 Task: Look for space in Bad Homburg vor der Höhe, Germany from 2nd September, 2023 to 10th September, 2023 for 1 adult in price range Rs.5000 to Rs.16000. Place can be private room with 1  bedroom having 1 bed and 1 bathroom. Property type can be house, flat, guest house, hotel. Booking option can be shelf check-in. Required host language is English.
Action: Mouse moved to (560, 94)
Screenshot: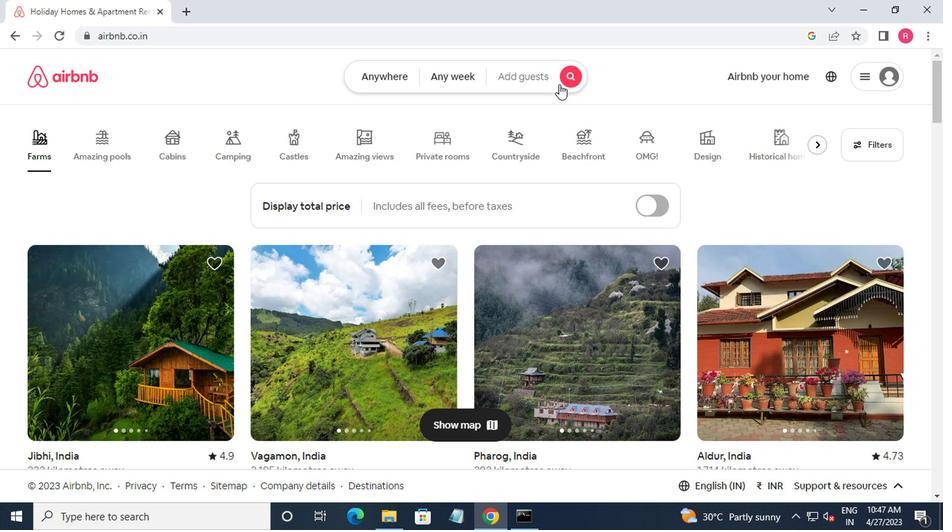 
Action: Mouse pressed left at (560, 94)
Screenshot: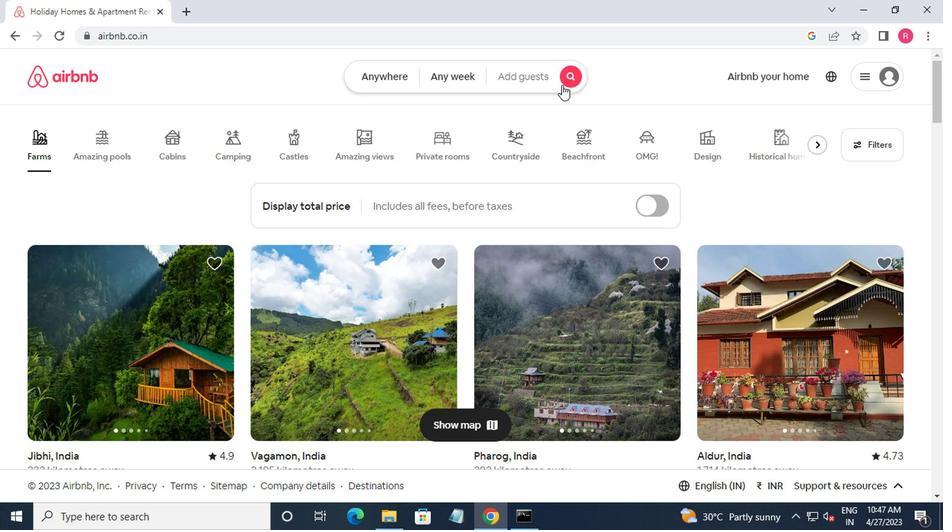 
Action: Mouse moved to (288, 145)
Screenshot: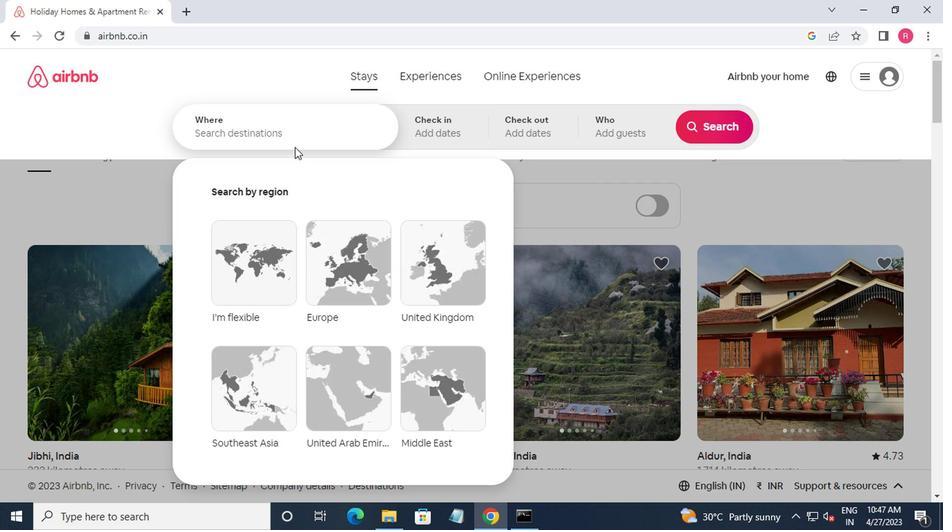 
Action: Mouse pressed left at (288, 145)
Screenshot: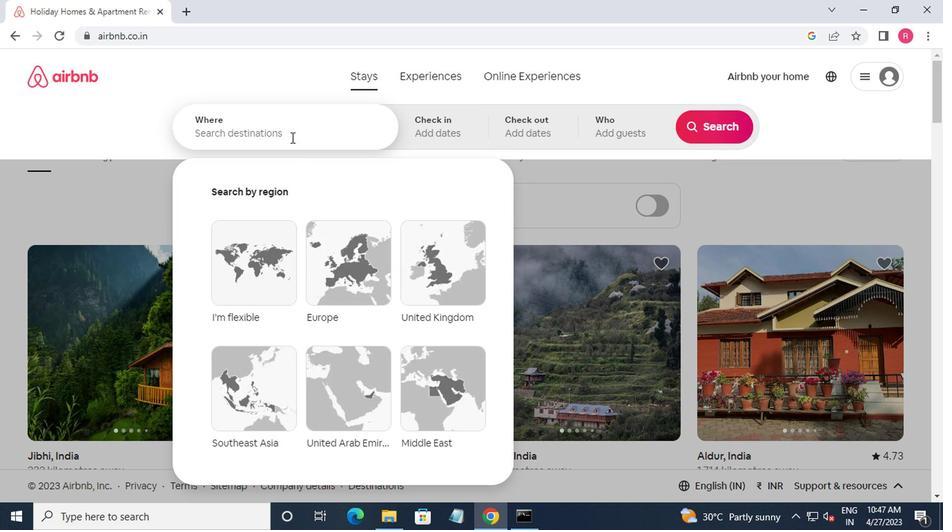 
Action: Mouse moved to (304, 159)
Screenshot: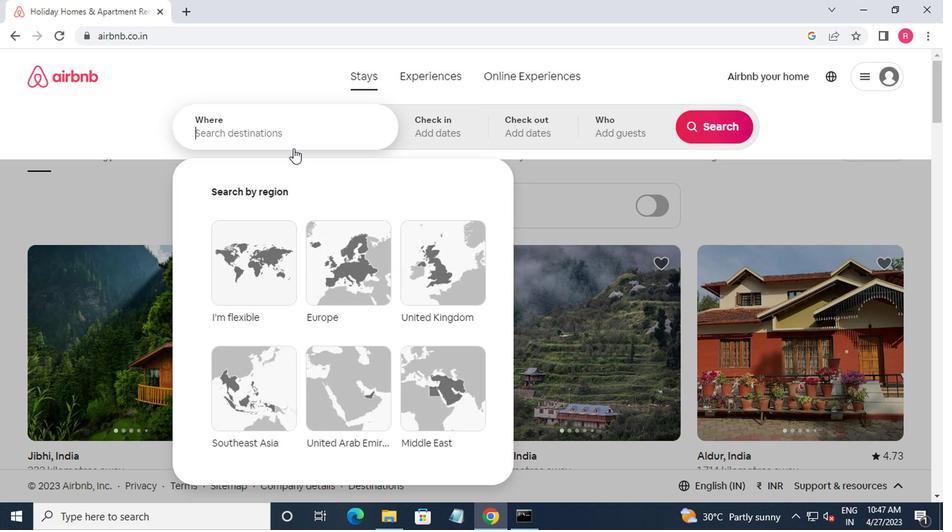 
Action: Key pressed bad<Key.space>humburg,<Key.backspace><Key.space>vo<Key.space>der
Screenshot: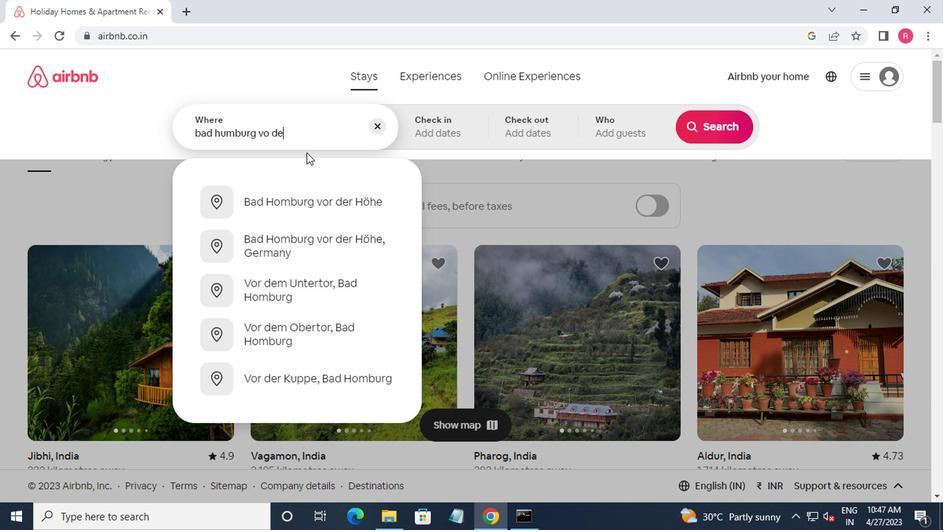 
Action: Mouse moved to (292, 249)
Screenshot: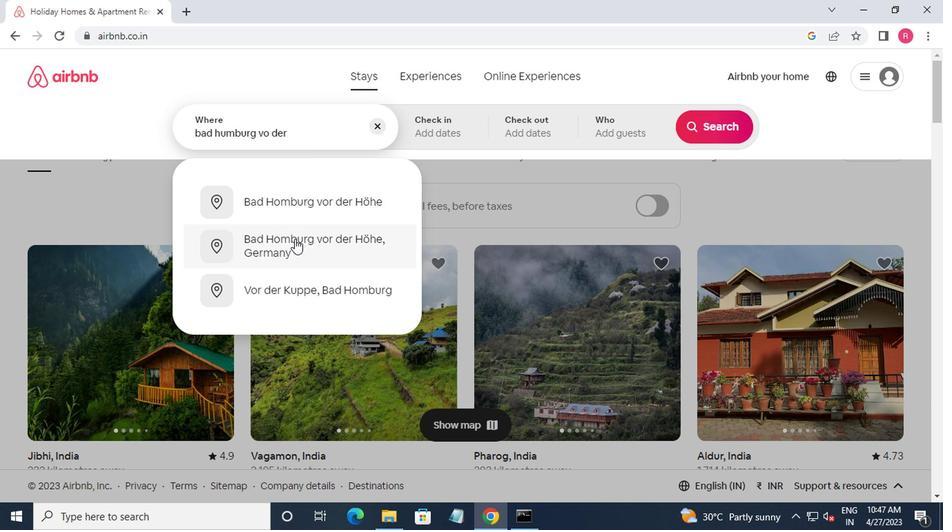 
Action: Mouse pressed left at (292, 249)
Screenshot: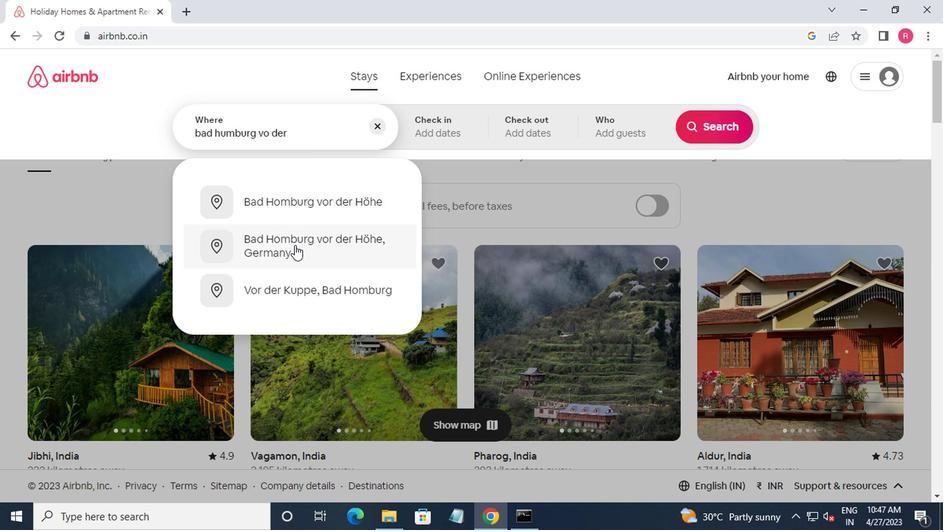
Action: Mouse moved to (708, 240)
Screenshot: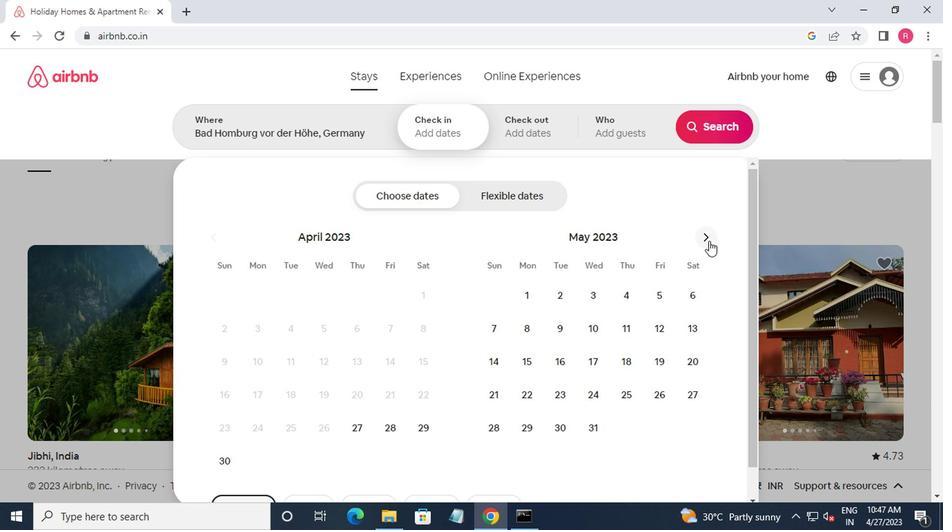
Action: Mouse pressed left at (708, 240)
Screenshot: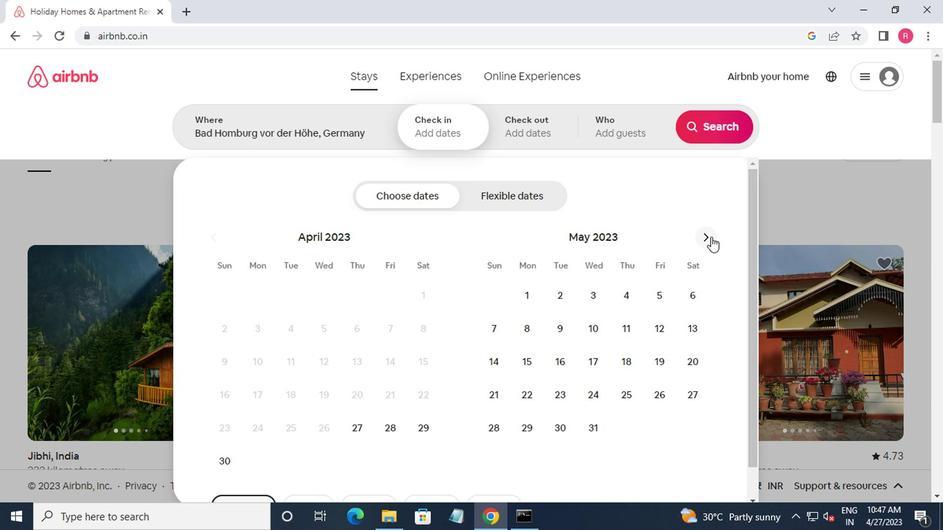 
Action: Mouse pressed left at (708, 240)
Screenshot: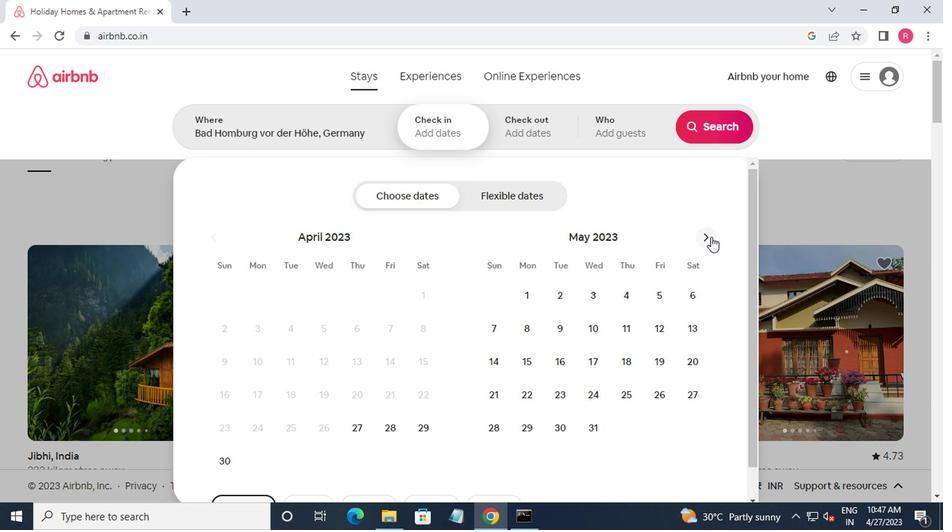 
Action: Mouse moved to (707, 240)
Screenshot: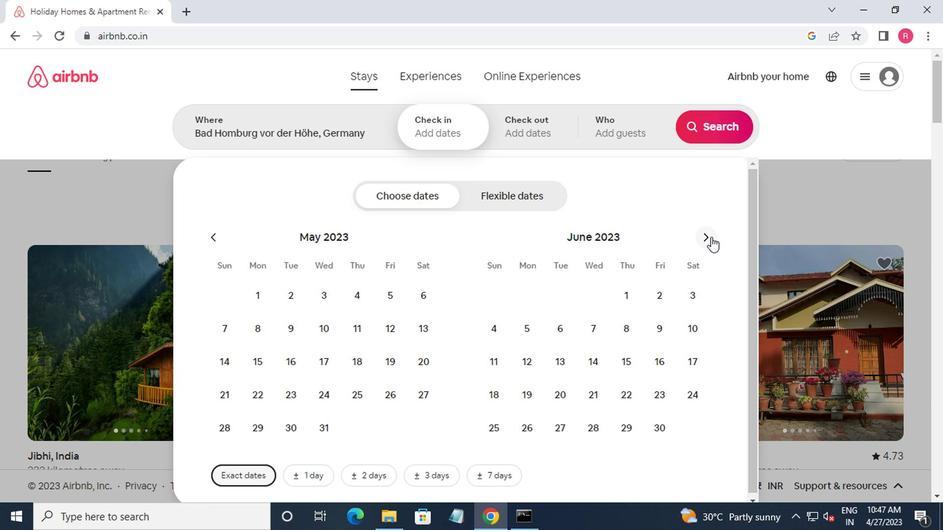 
Action: Mouse pressed left at (707, 240)
Screenshot: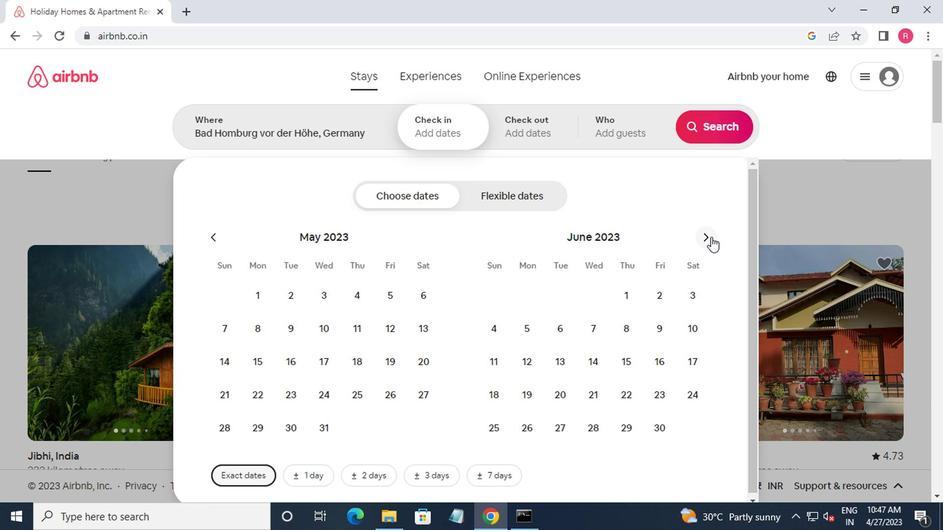 
Action: Mouse moved to (706, 241)
Screenshot: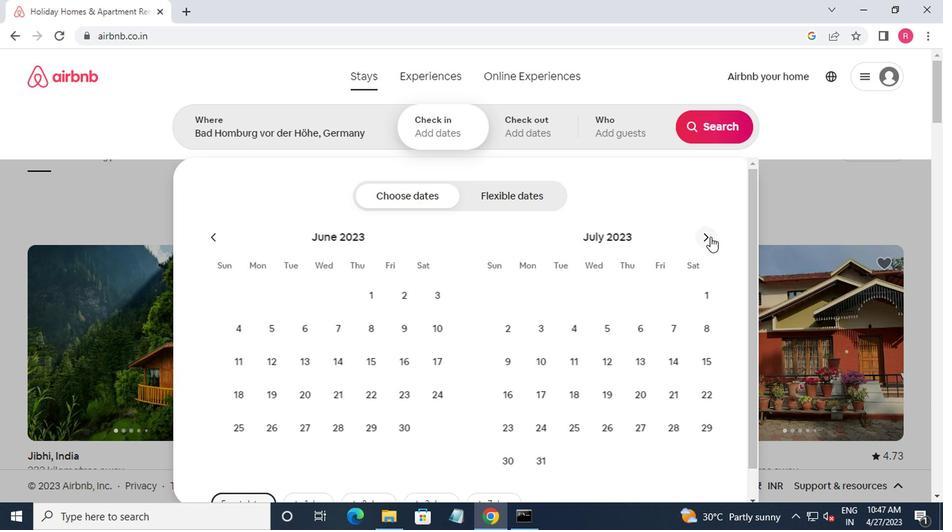 
Action: Mouse pressed left at (706, 241)
Screenshot: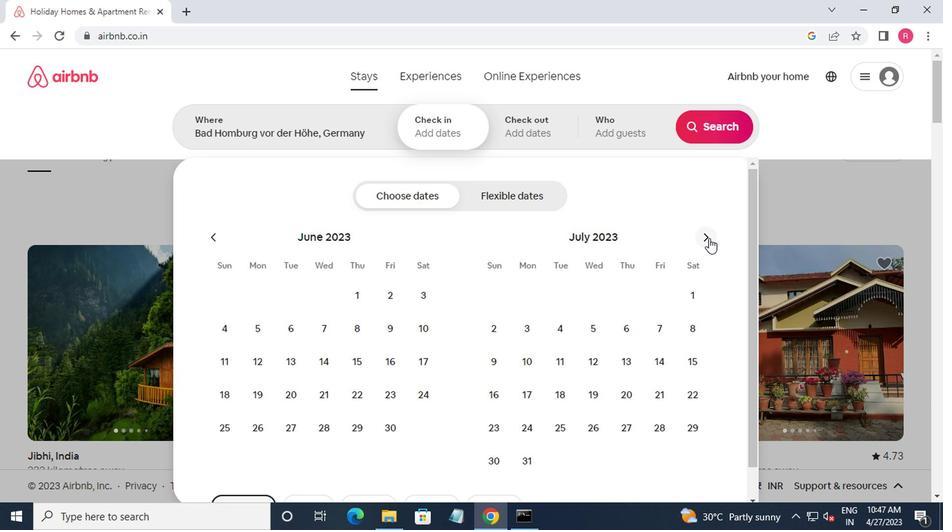 
Action: Mouse pressed left at (706, 241)
Screenshot: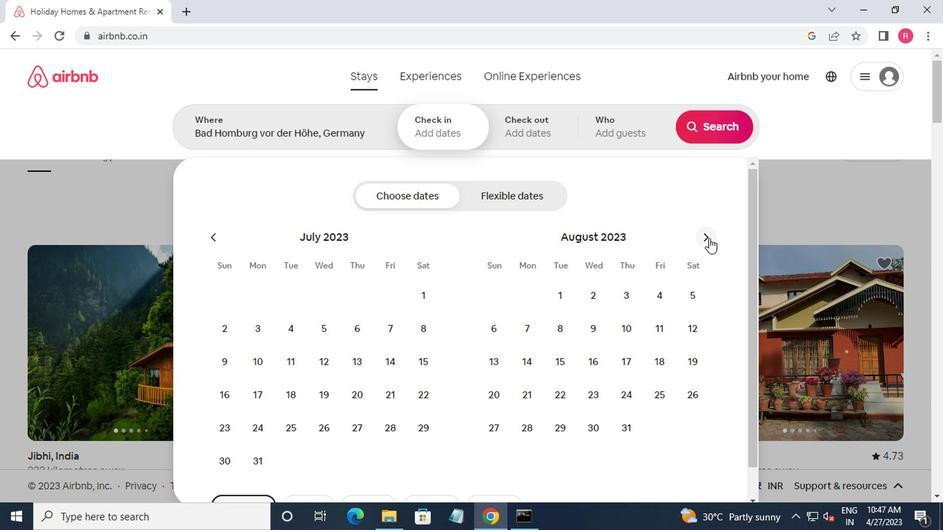 
Action: Mouse moved to (686, 297)
Screenshot: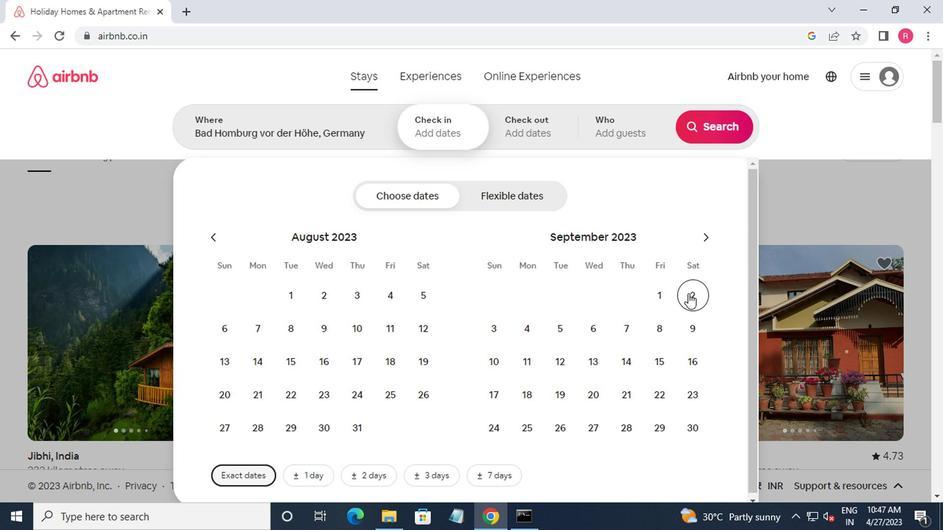 
Action: Mouse pressed left at (686, 297)
Screenshot: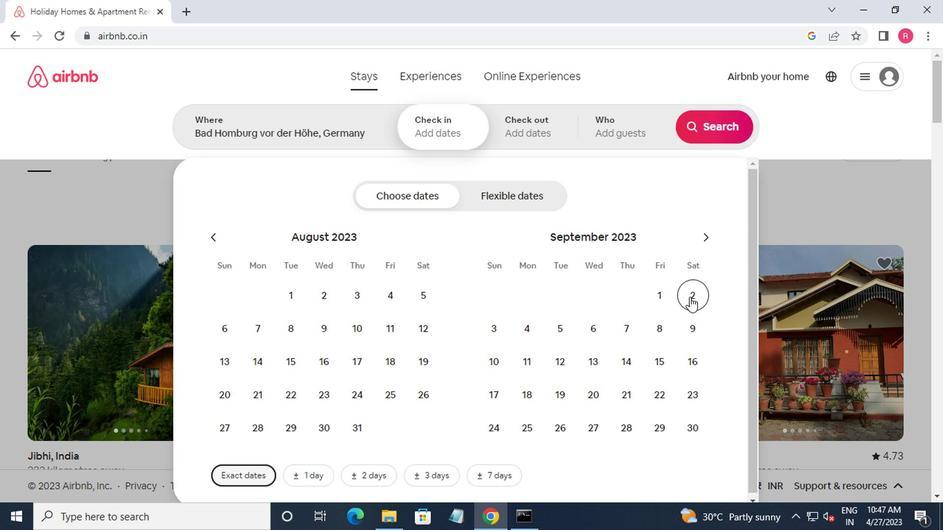 
Action: Mouse moved to (493, 371)
Screenshot: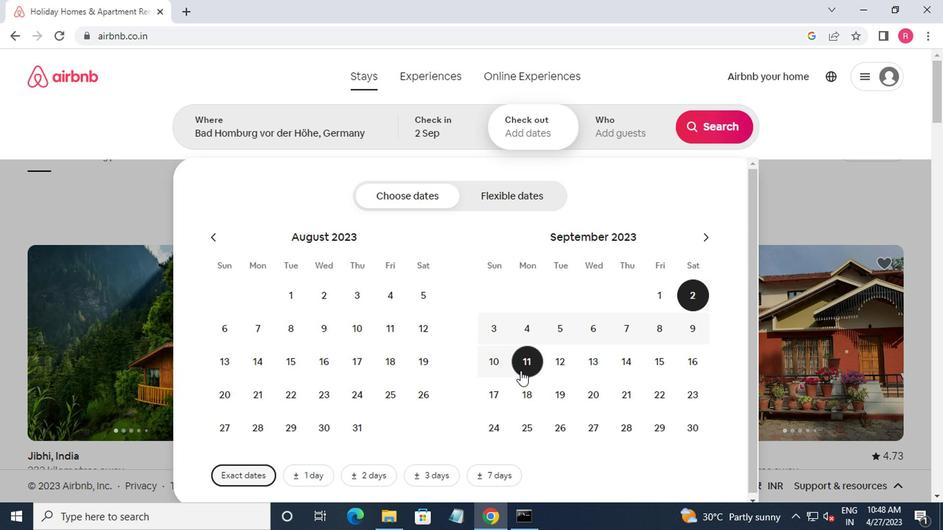 
Action: Mouse pressed left at (493, 371)
Screenshot: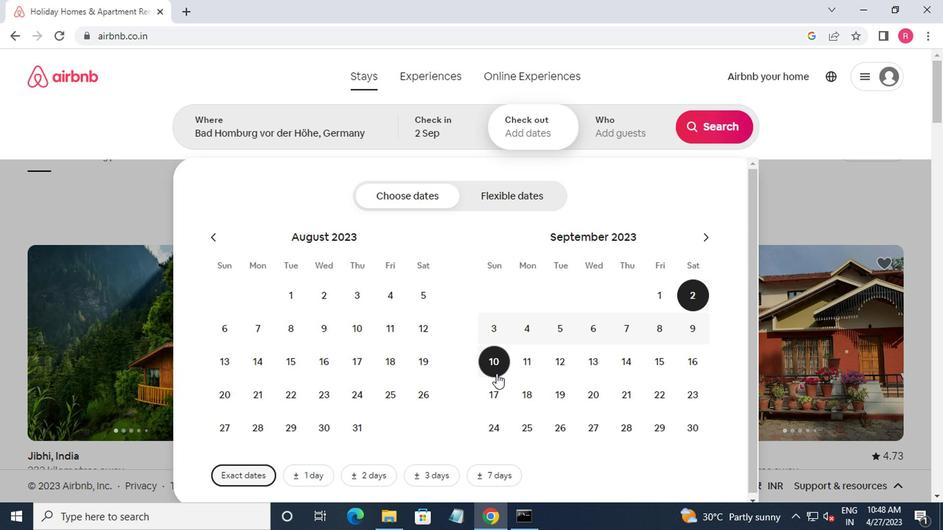 
Action: Mouse moved to (602, 147)
Screenshot: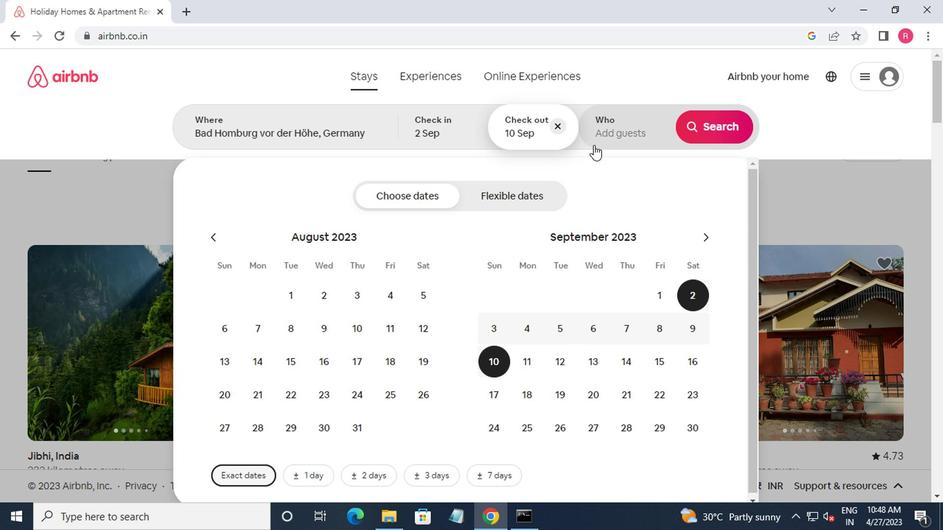 
Action: Mouse pressed left at (602, 147)
Screenshot: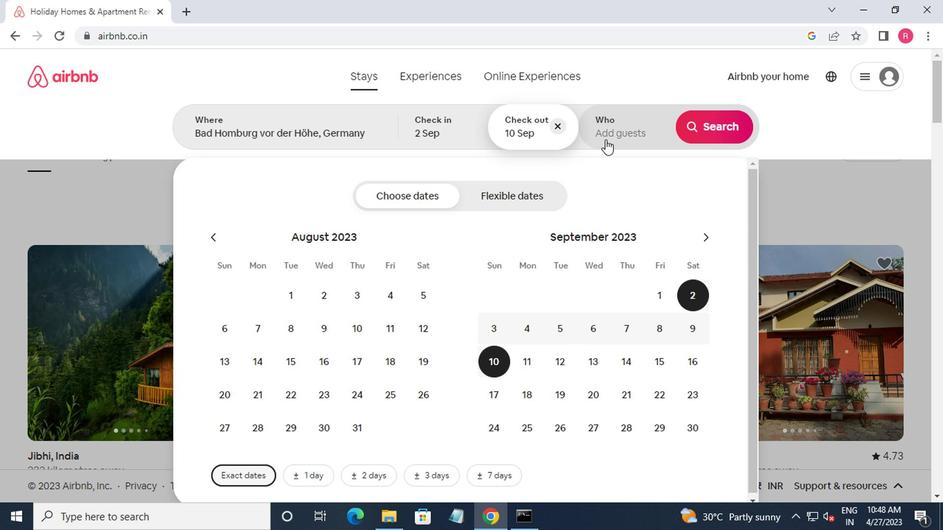 
Action: Mouse moved to (719, 209)
Screenshot: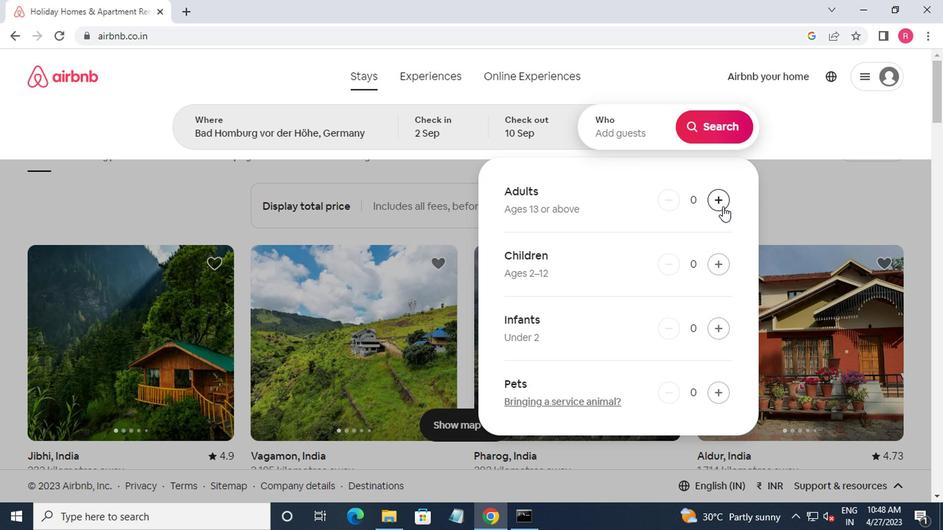 
Action: Mouse pressed left at (719, 209)
Screenshot: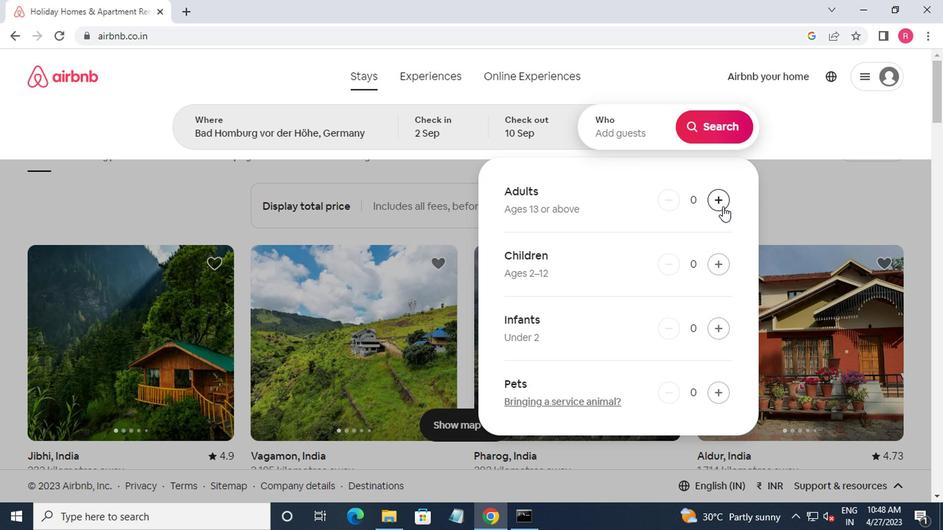
Action: Mouse moved to (709, 136)
Screenshot: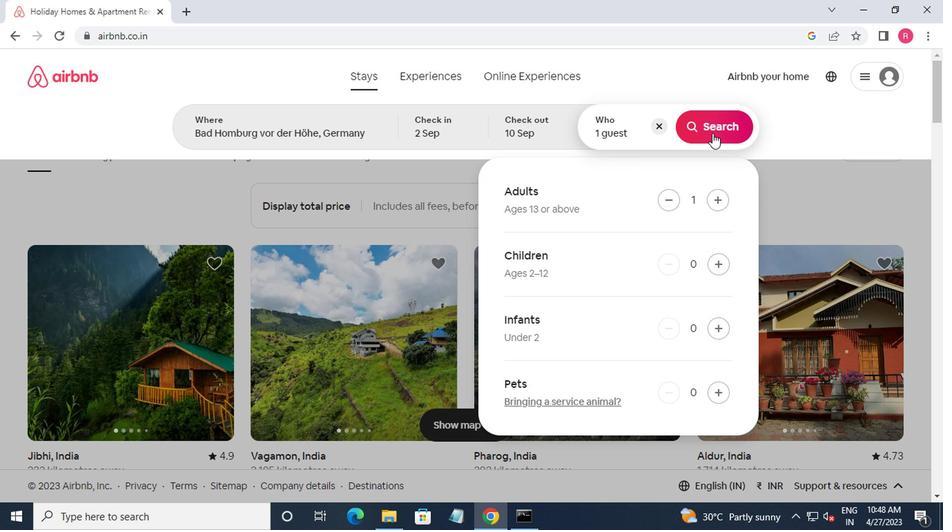 
Action: Mouse pressed left at (709, 136)
Screenshot: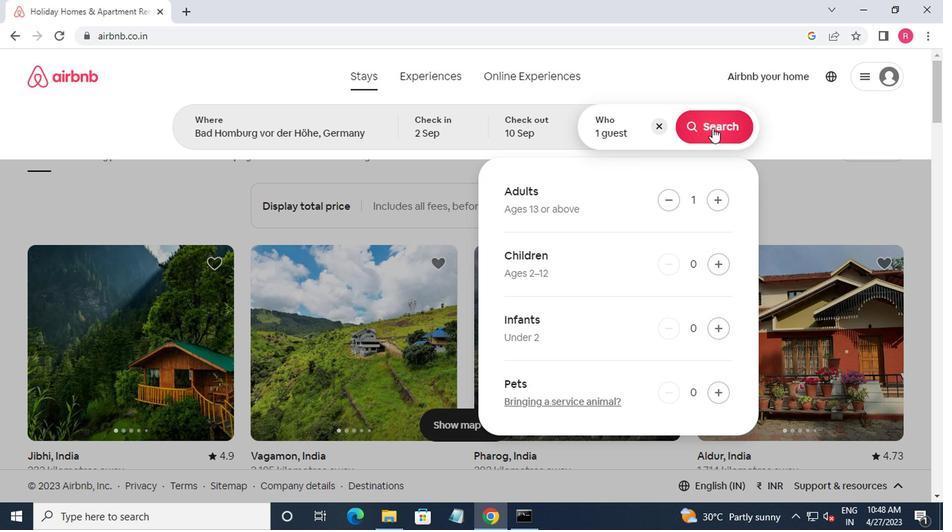 
Action: Mouse moved to (884, 139)
Screenshot: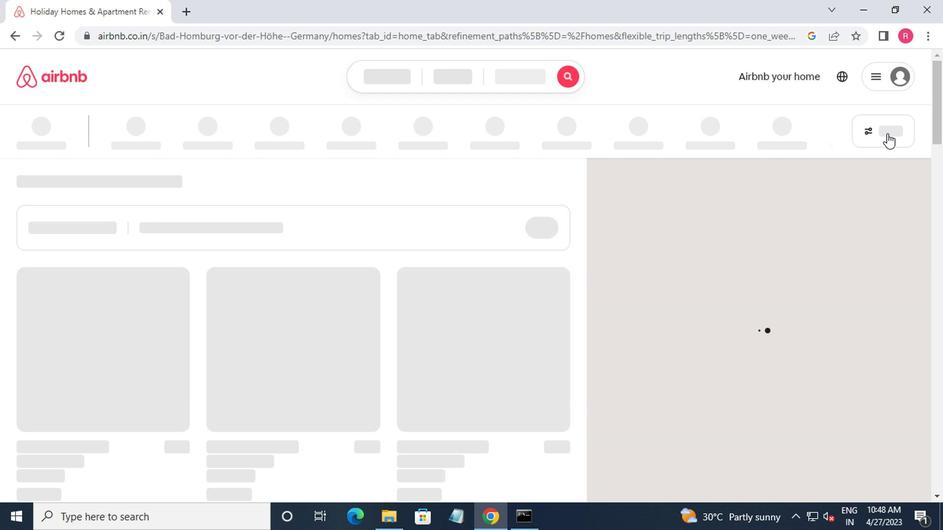
Action: Mouse pressed left at (884, 139)
Screenshot: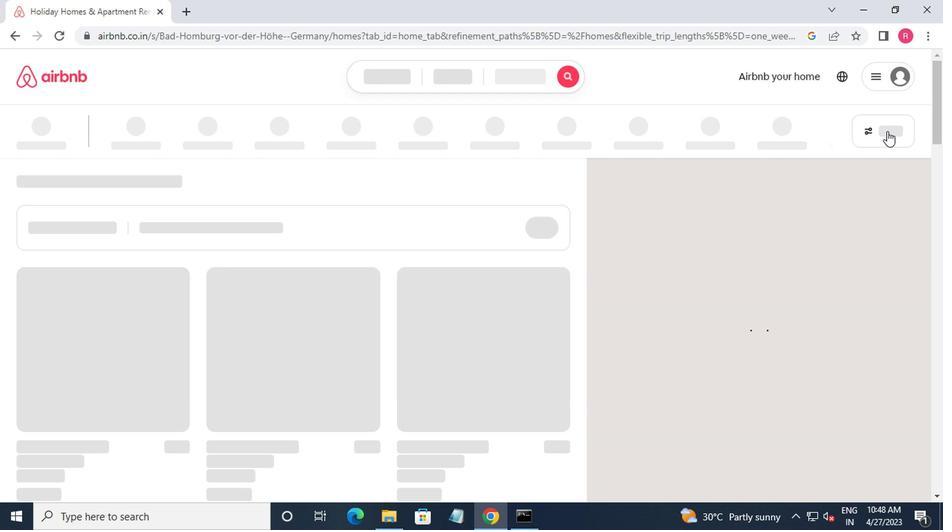 
Action: Mouse moved to (864, 147)
Screenshot: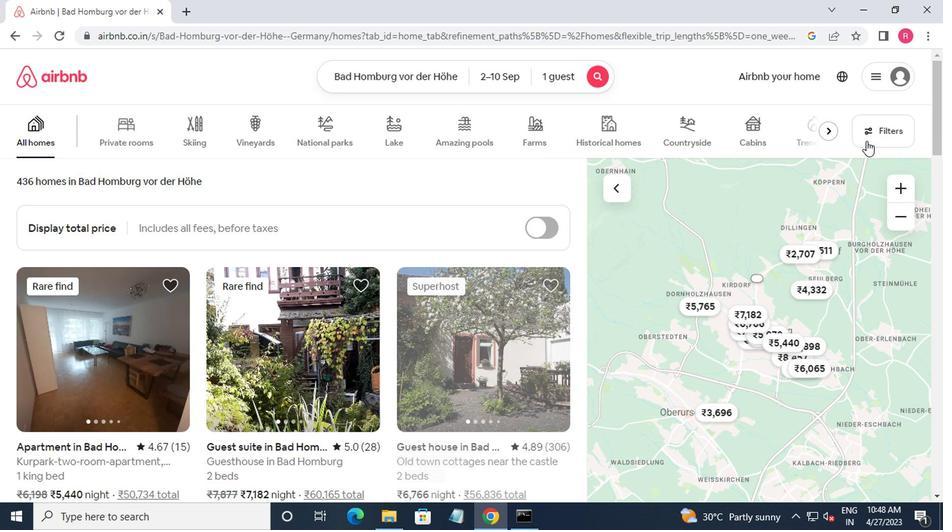 
Action: Mouse pressed left at (864, 147)
Screenshot: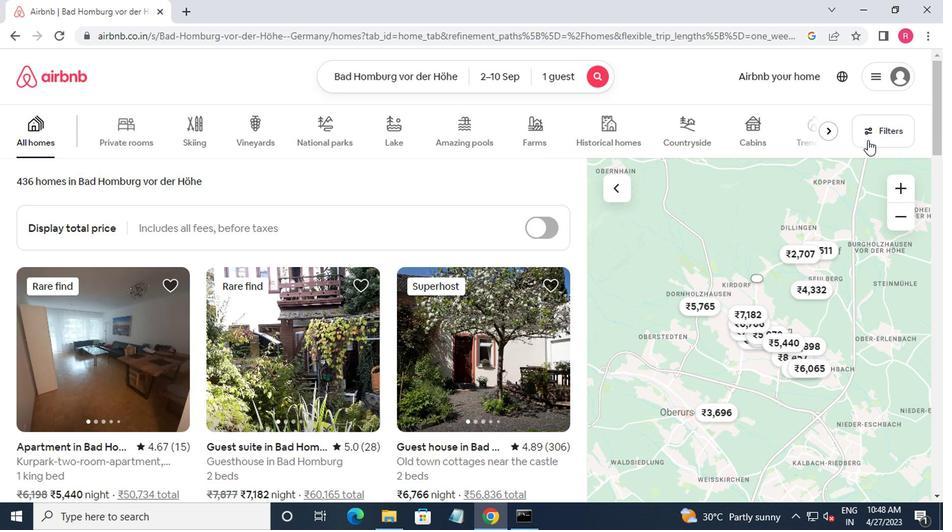 
Action: Mouse moved to (301, 312)
Screenshot: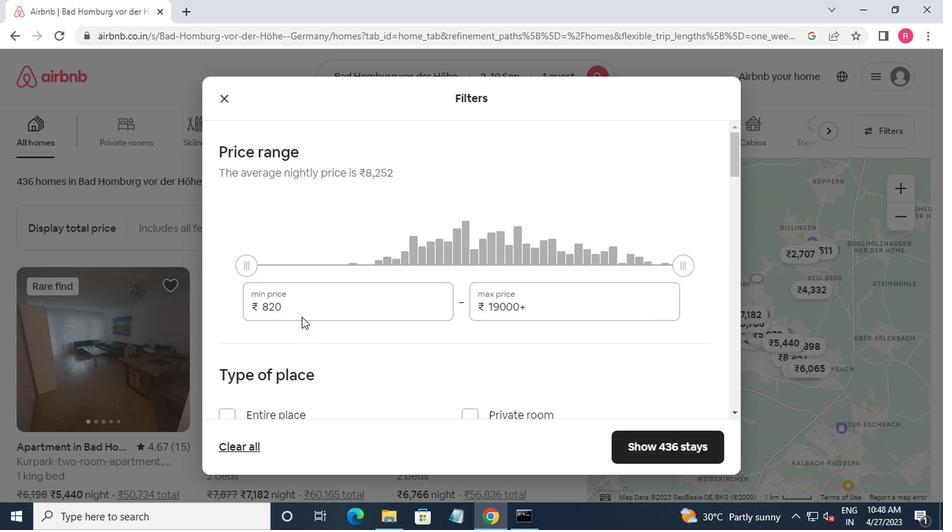 
Action: Mouse pressed left at (301, 312)
Screenshot: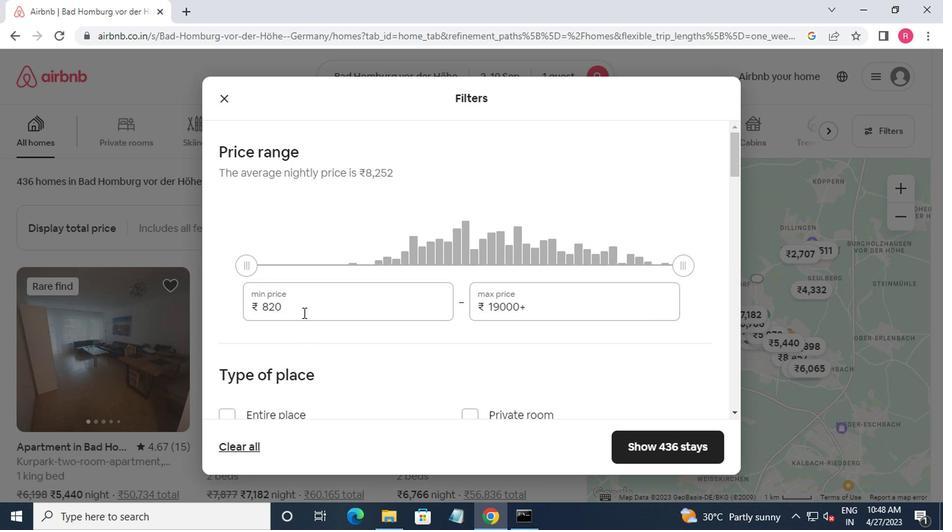 
Action: Mouse moved to (316, 315)
Screenshot: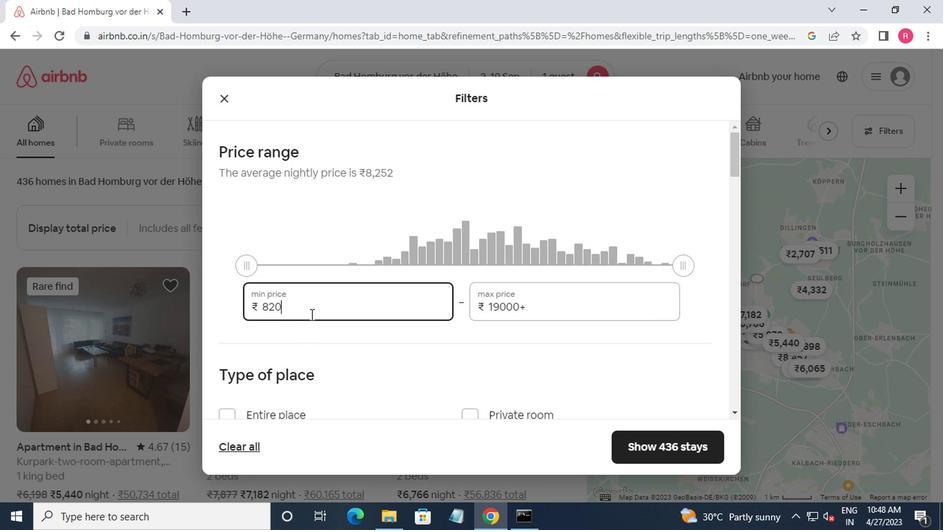 
Action: Key pressed <Key.backspace><Key.backspace><Key.backspace><Key.backspace>5000<Key.tab>1<Key.backspace><Key.backspace><Key.backspace><Key.backspace><Key.backspace>6000
Screenshot: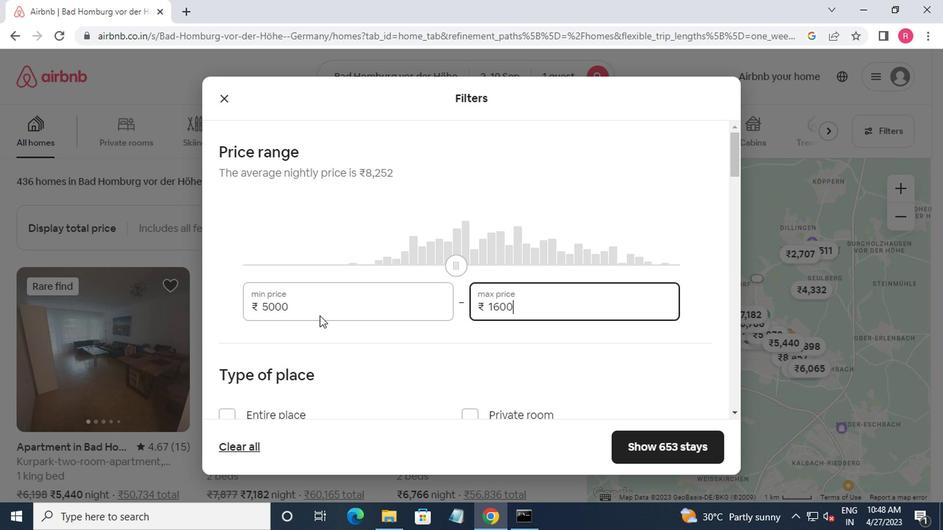
Action: Mouse moved to (306, 347)
Screenshot: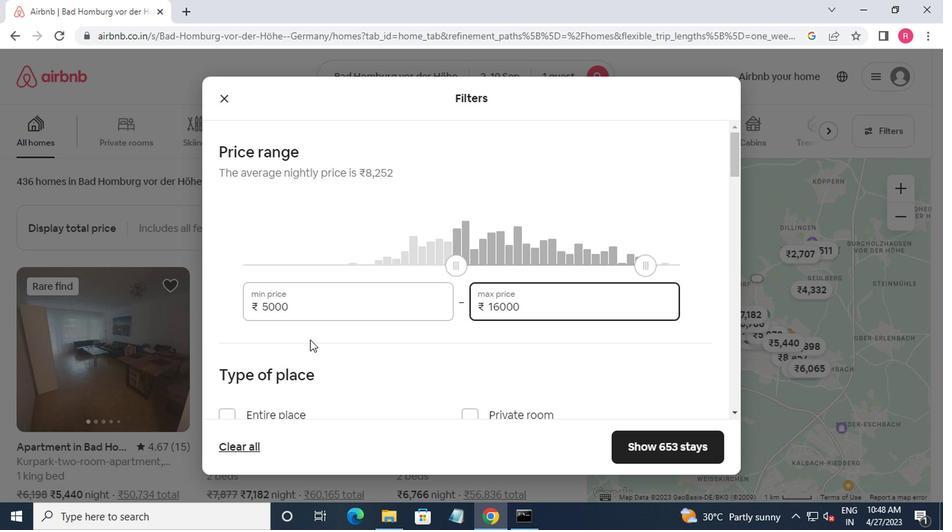 
Action: Mouse scrolled (306, 346) with delta (0, 0)
Screenshot: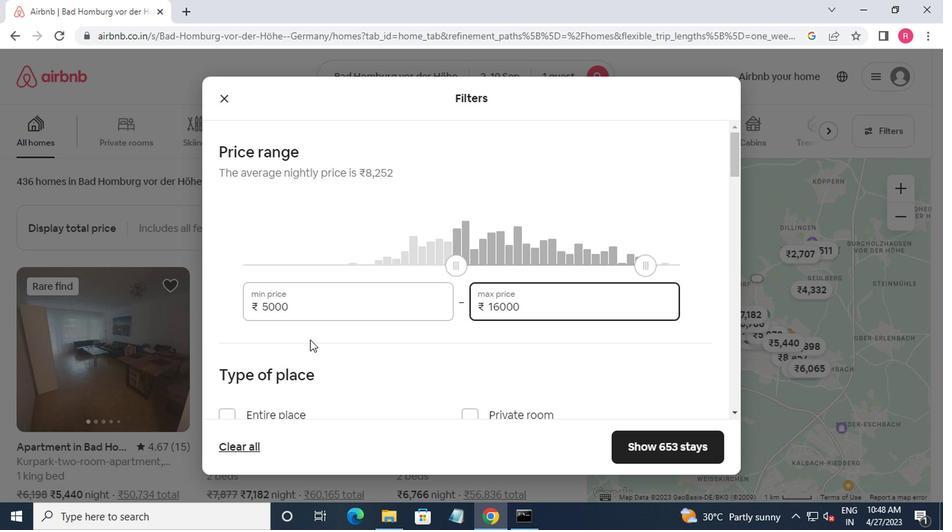 
Action: Mouse moved to (304, 351)
Screenshot: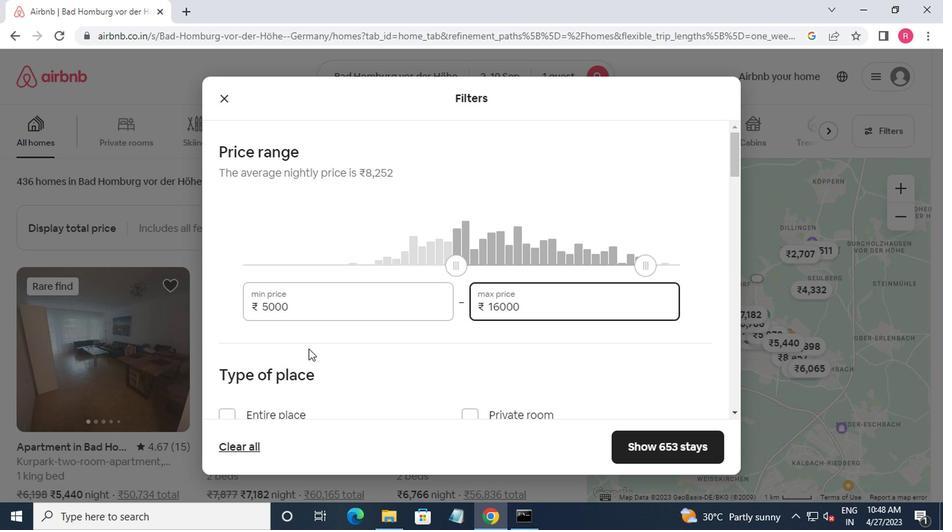 
Action: Mouse scrolled (304, 350) with delta (0, 0)
Screenshot: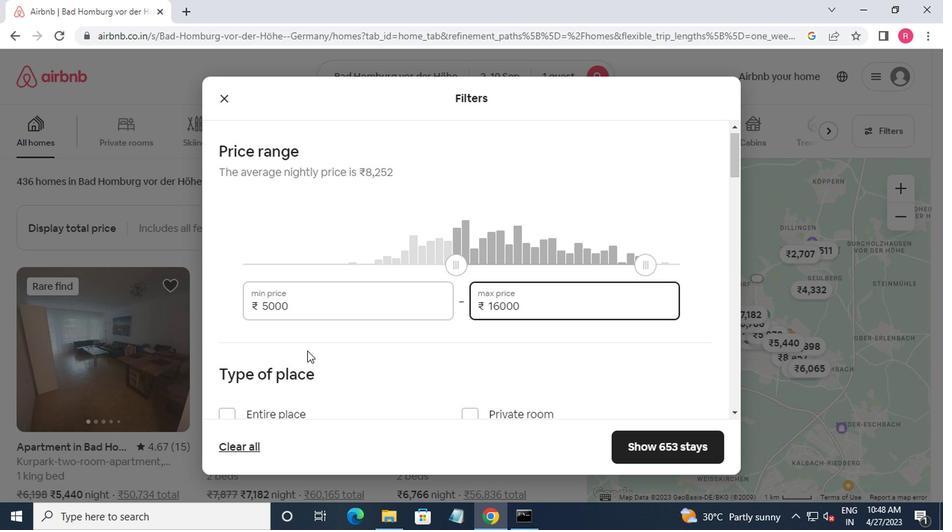 
Action: Mouse moved to (303, 355)
Screenshot: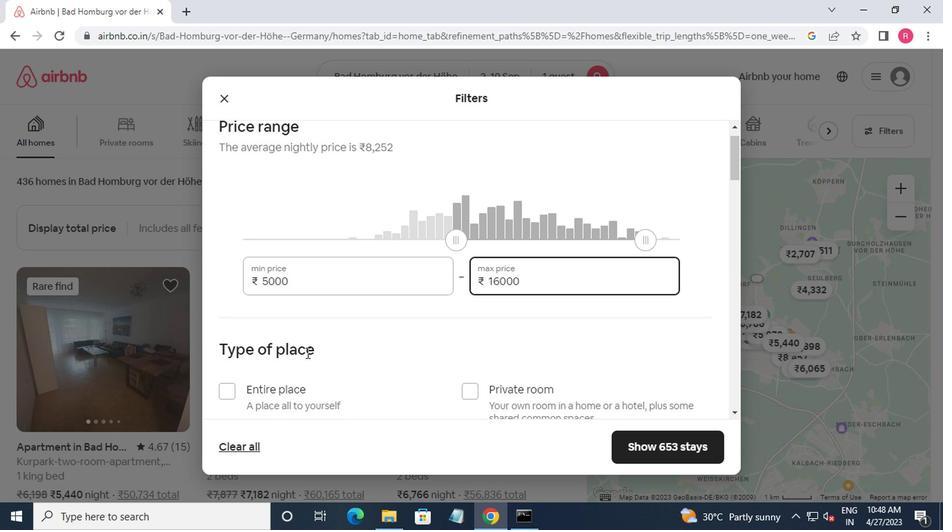 
Action: Mouse scrolled (303, 354) with delta (0, 0)
Screenshot: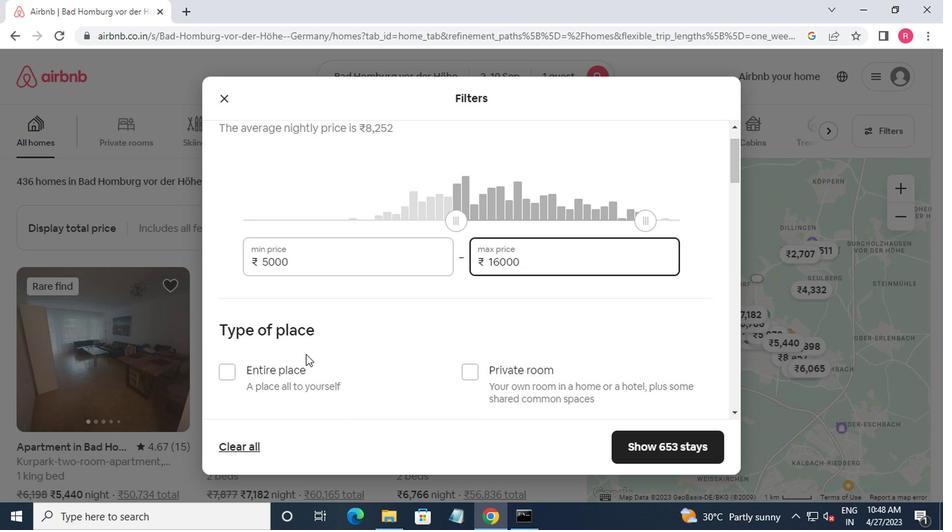 
Action: Mouse moved to (468, 220)
Screenshot: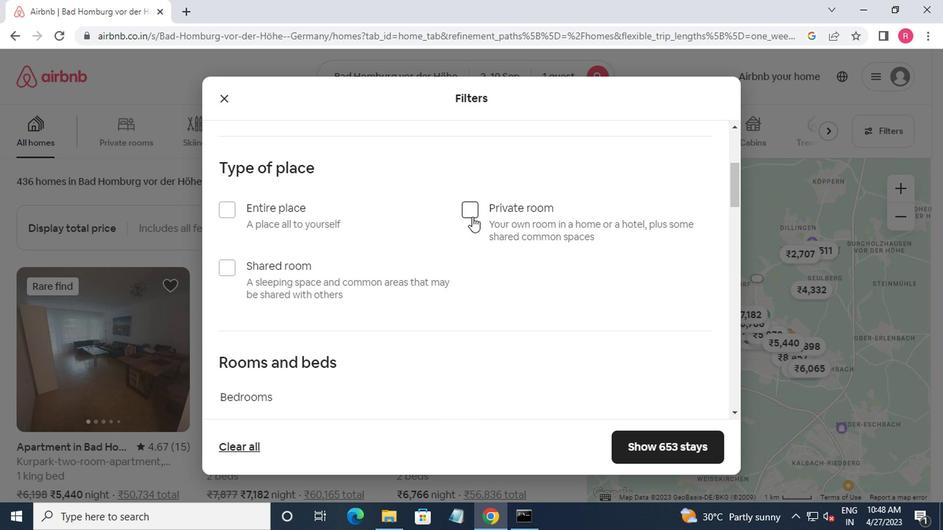 
Action: Mouse pressed left at (468, 220)
Screenshot: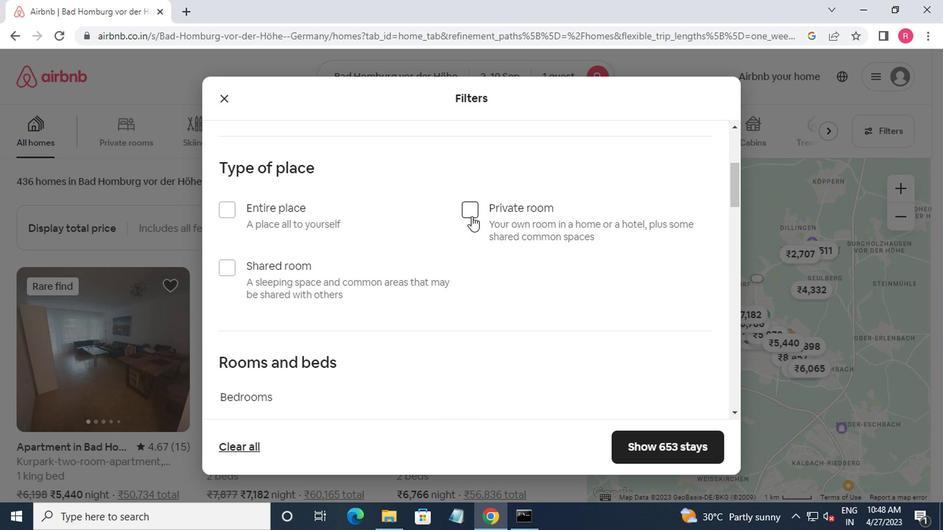 
Action: Mouse moved to (464, 221)
Screenshot: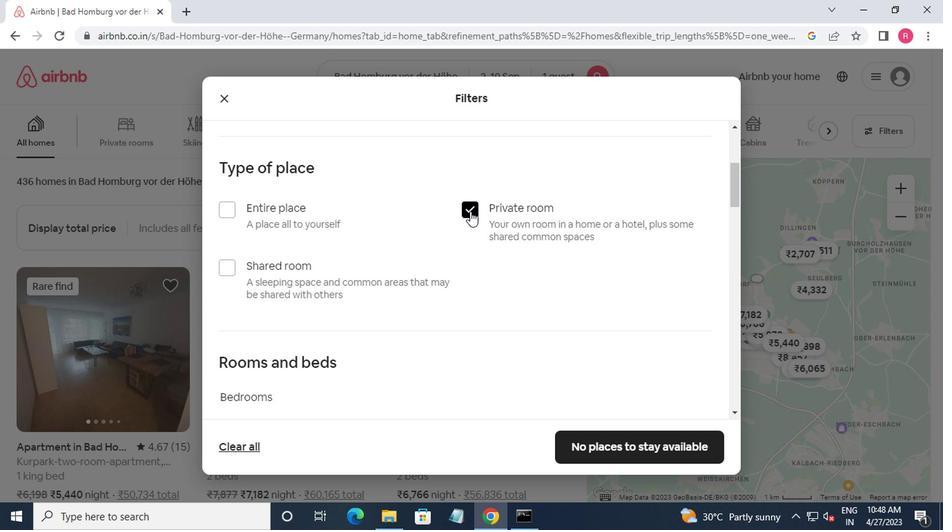
Action: Mouse scrolled (464, 220) with delta (0, 0)
Screenshot: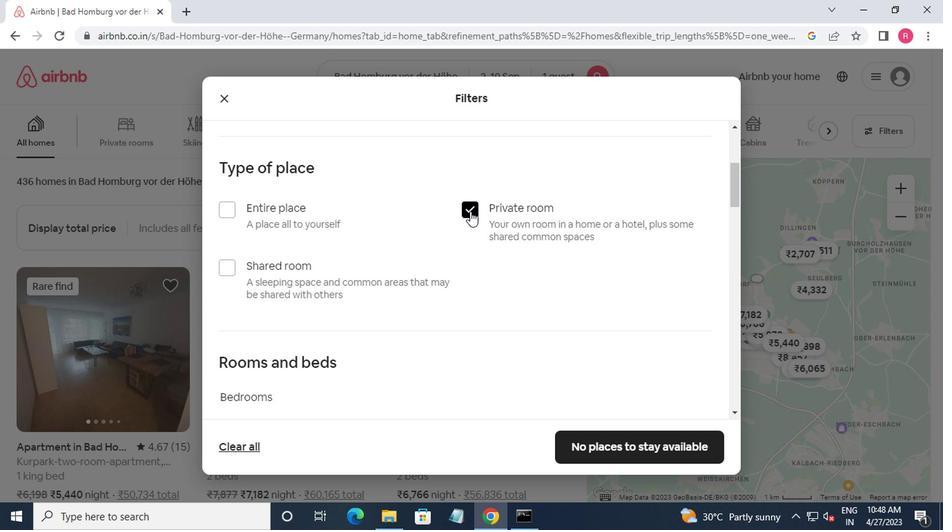 
Action: Mouse moved to (300, 364)
Screenshot: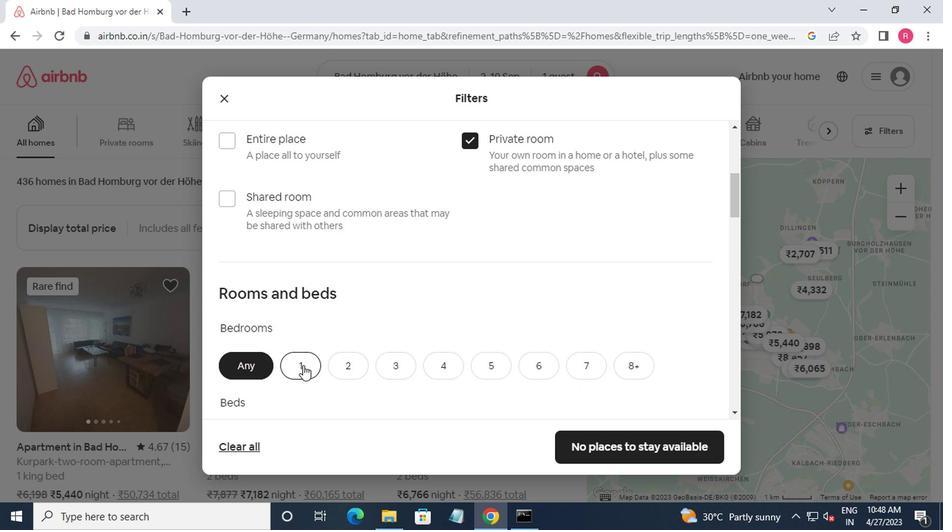 
Action: Mouse pressed left at (300, 364)
Screenshot: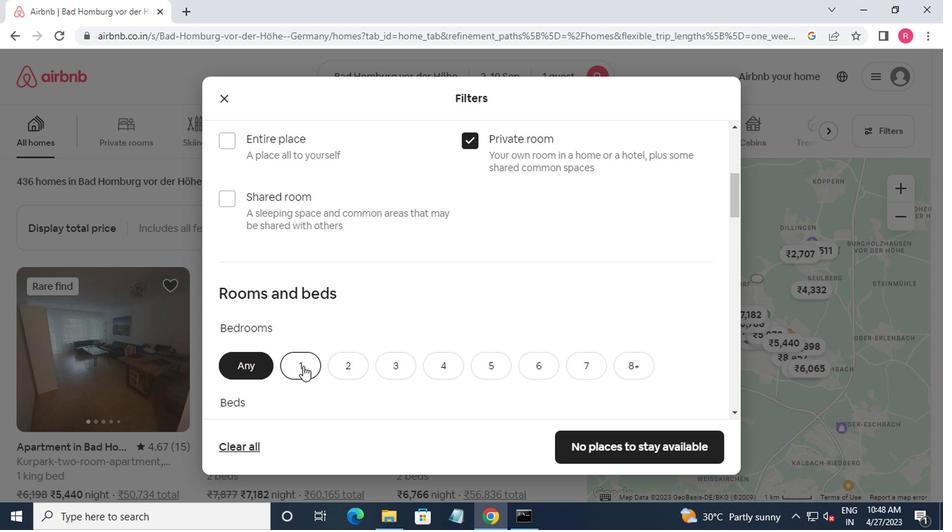 
Action: Mouse moved to (312, 361)
Screenshot: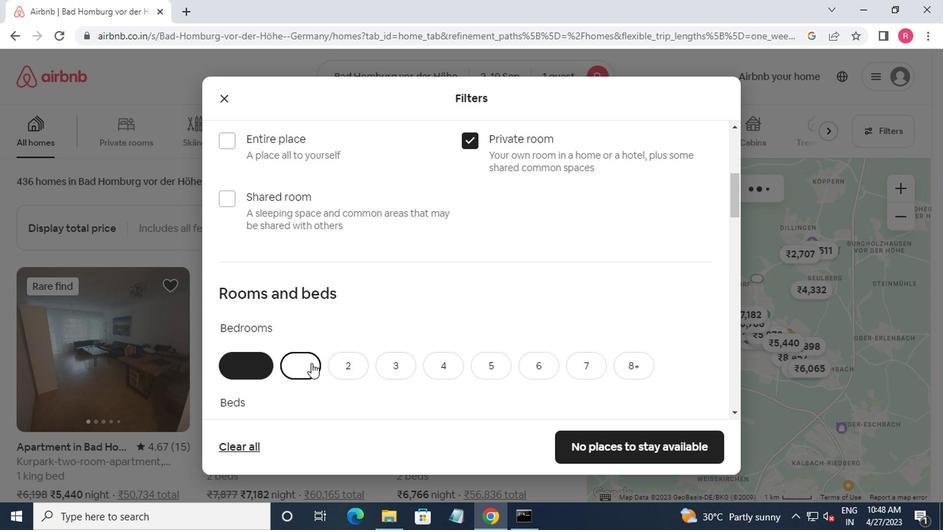 
Action: Mouse scrolled (312, 360) with delta (0, 0)
Screenshot: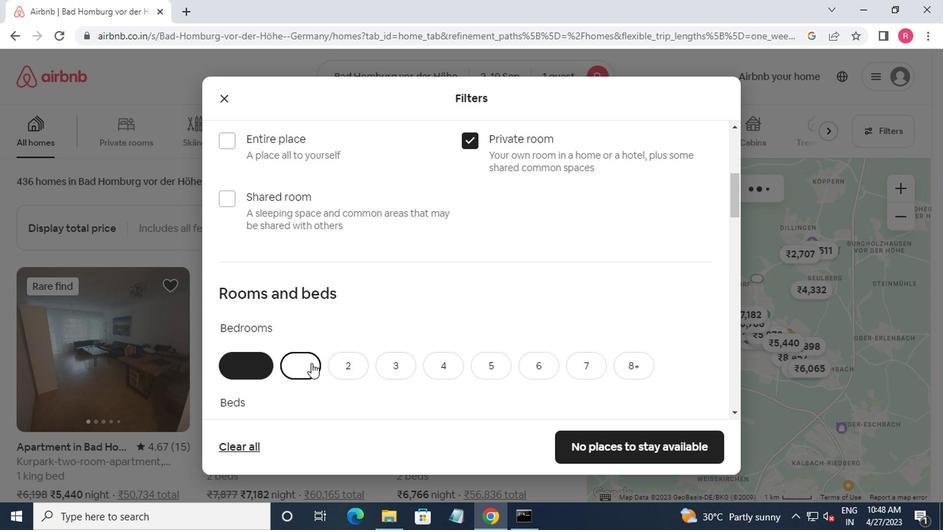 
Action: Mouse moved to (313, 361)
Screenshot: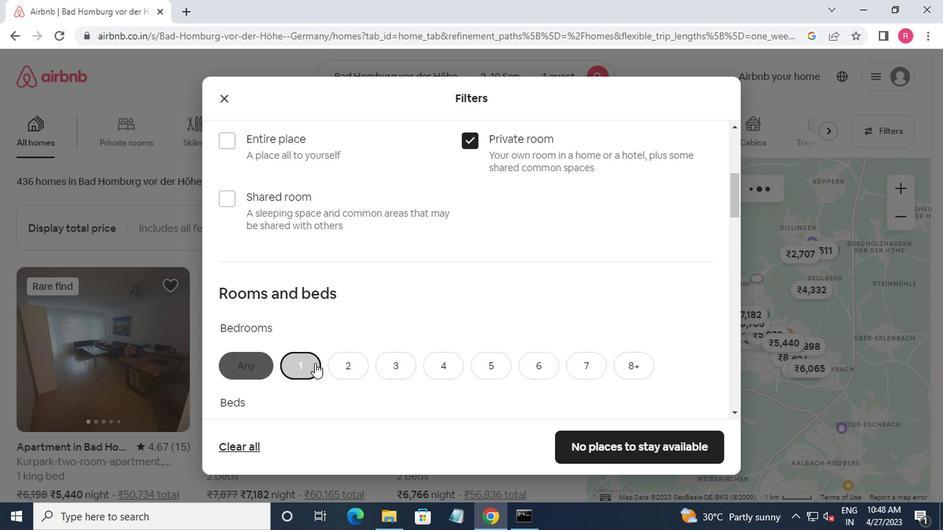 
Action: Mouse scrolled (313, 360) with delta (0, 0)
Screenshot: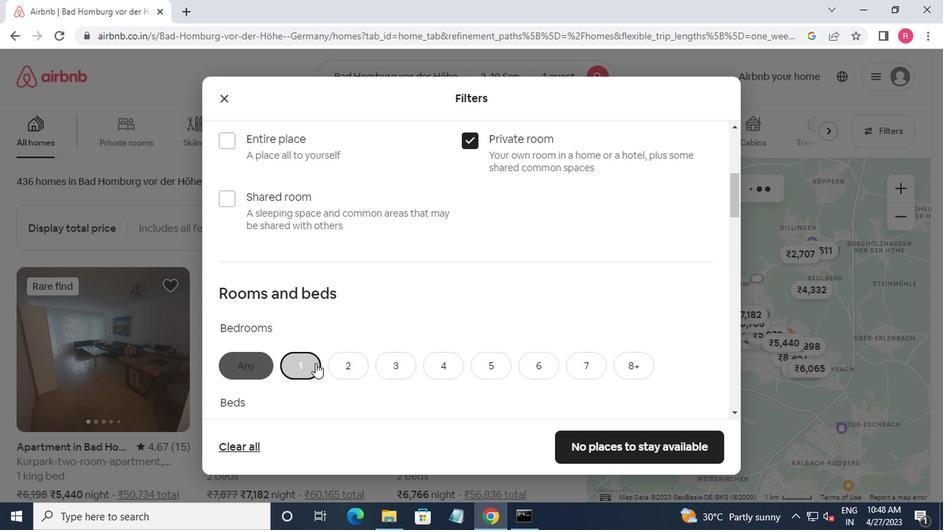 
Action: Mouse moved to (297, 312)
Screenshot: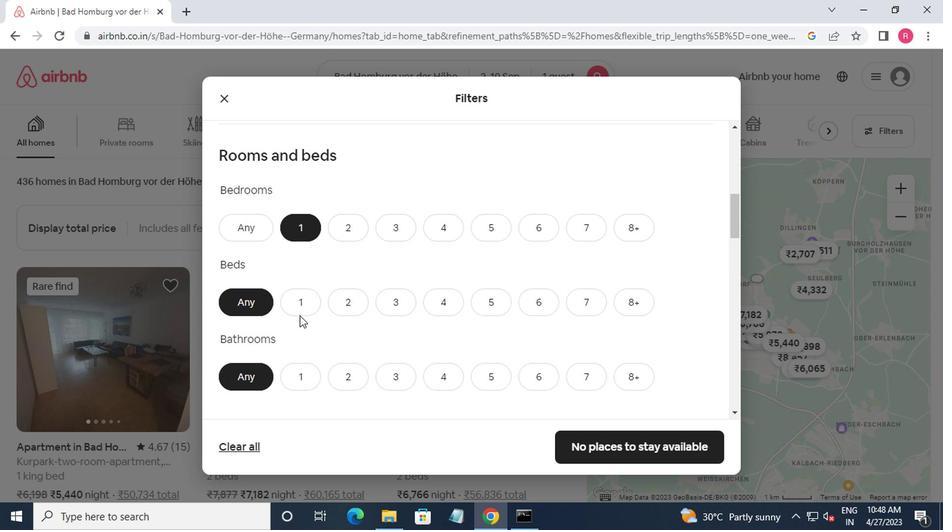 
Action: Mouse pressed left at (297, 312)
Screenshot: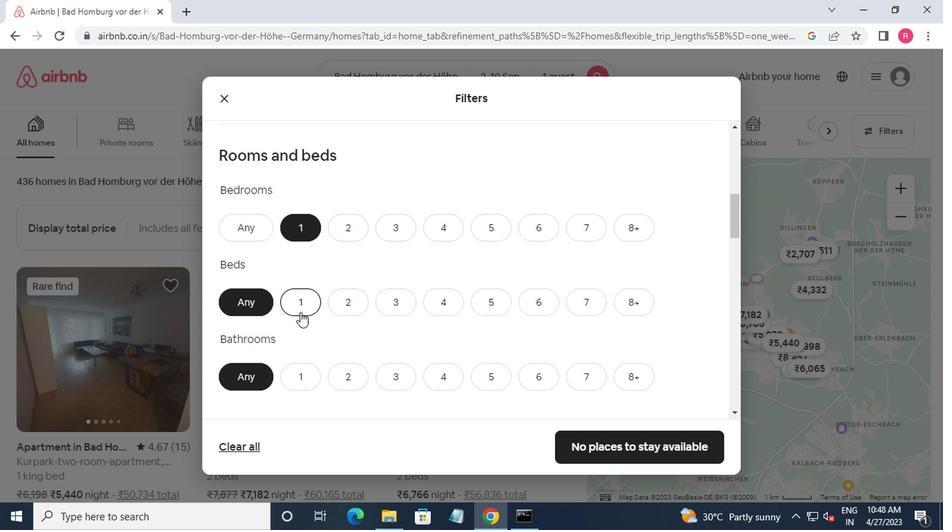
Action: Mouse moved to (298, 369)
Screenshot: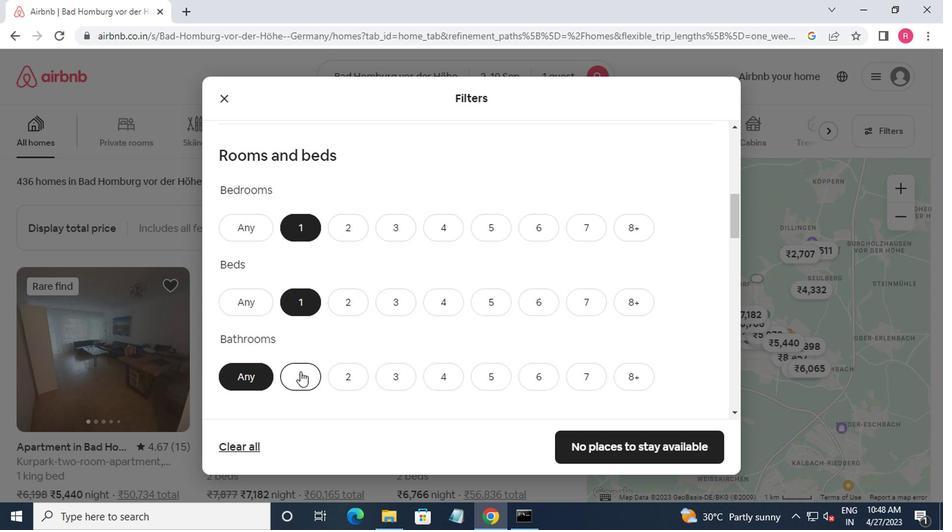 
Action: Mouse pressed left at (298, 369)
Screenshot: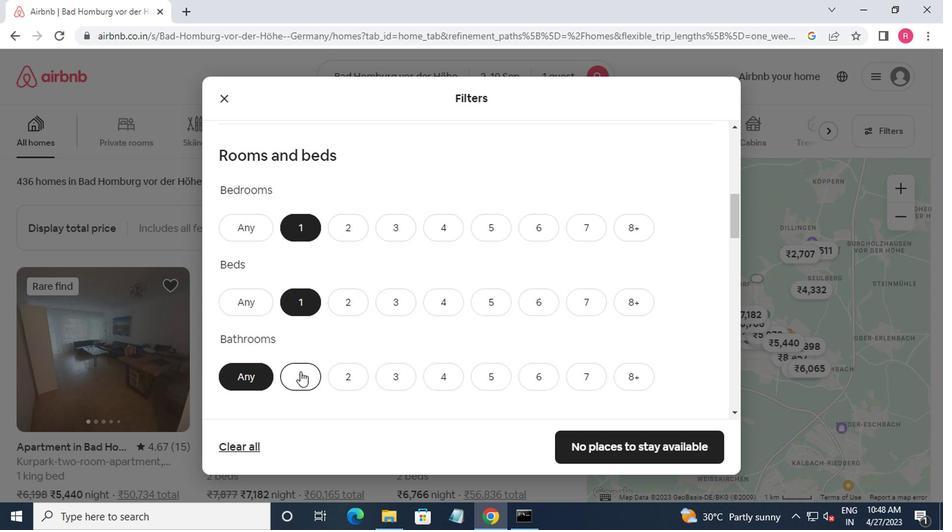 
Action: Mouse moved to (365, 341)
Screenshot: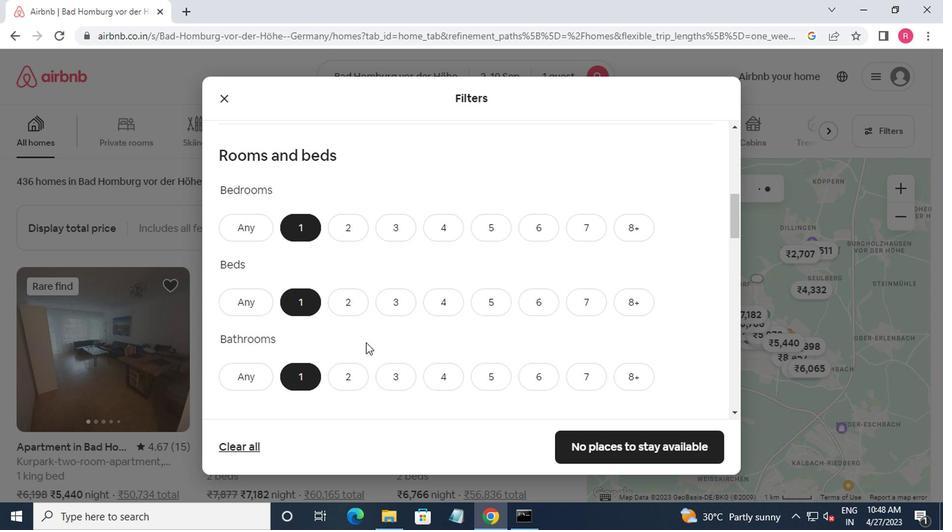 
Action: Mouse scrolled (365, 341) with delta (0, 0)
Screenshot: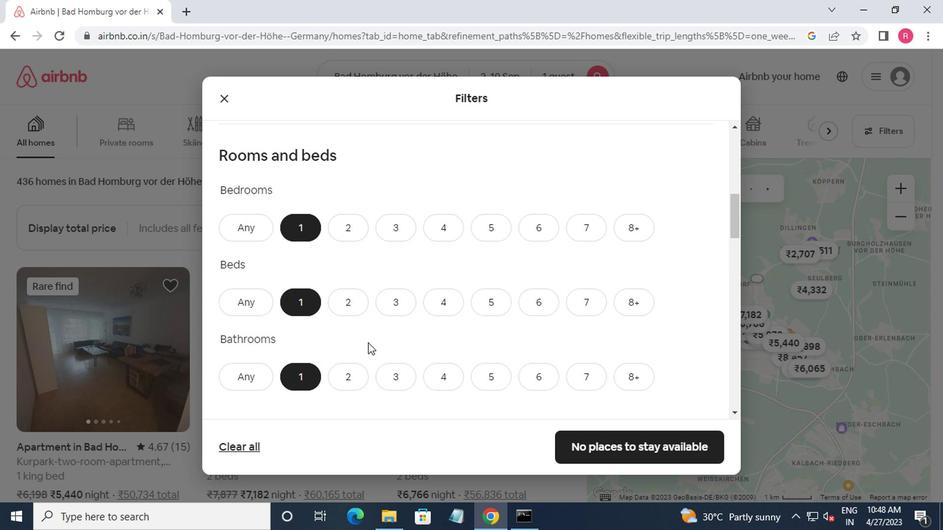 
Action: Mouse scrolled (365, 341) with delta (0, 0)
Screenshot: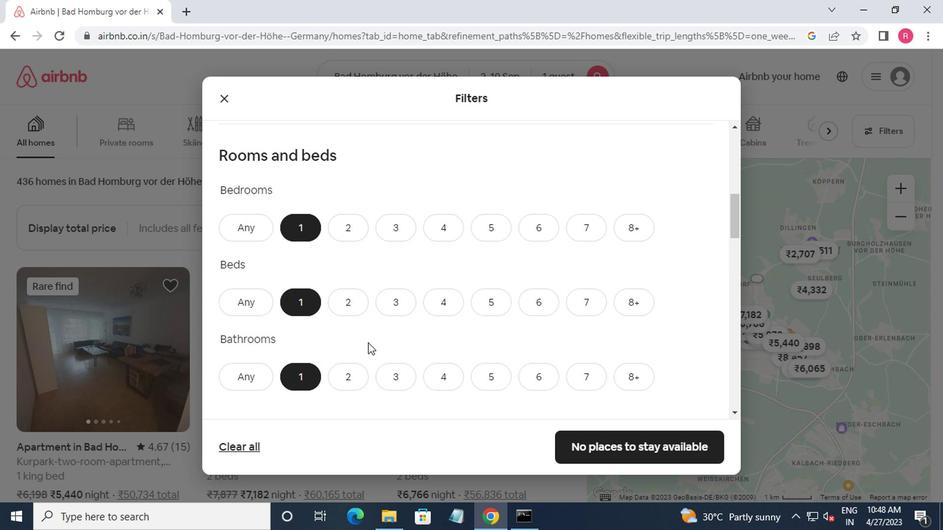 
Action: Mouse moved to (365, 341)
Screenshot: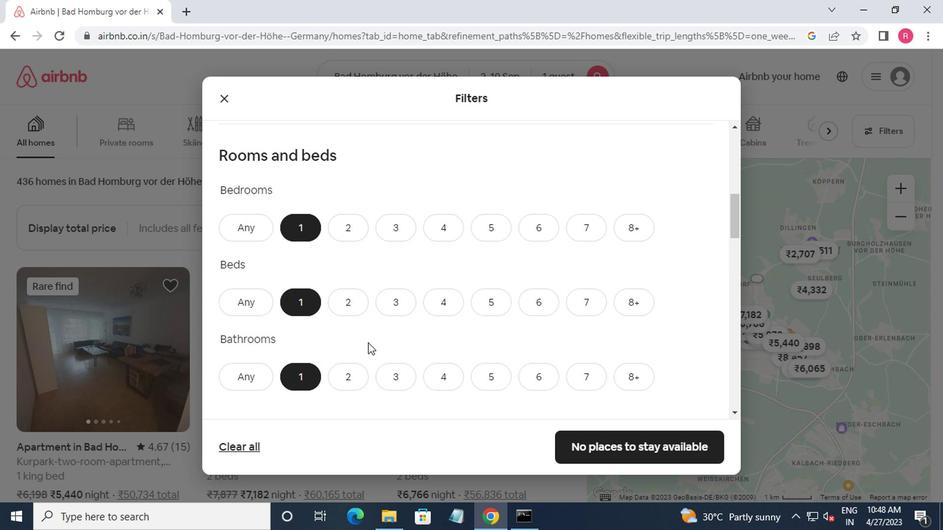 
Action: Mouse scrolled (365, 341) with delta (0, 0)
Screenshot: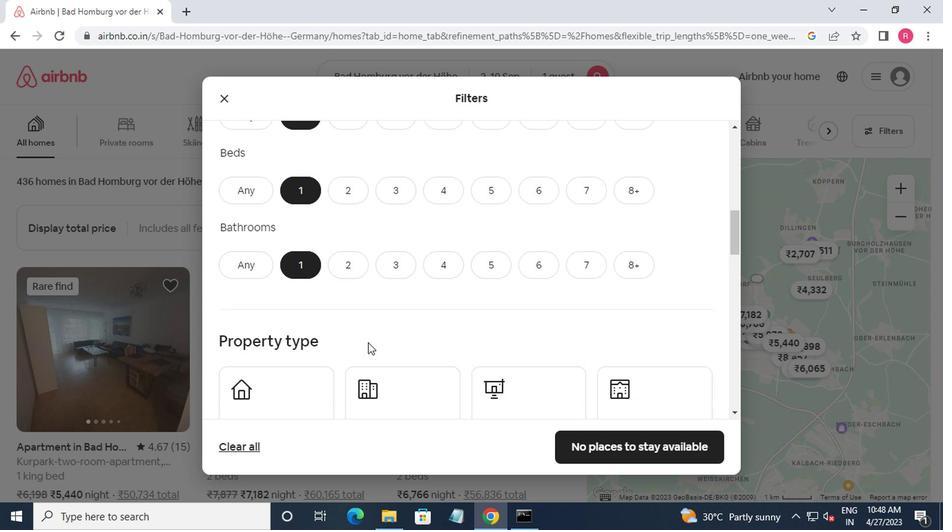 
Action: Mouse moved to (297, 326)
Screenshot: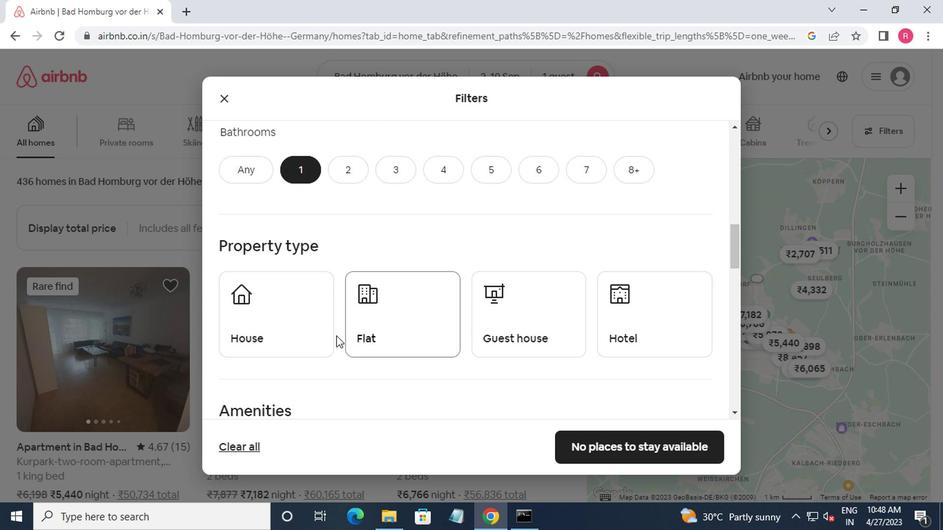 
Action: Mouse pressed left at (297, 326)
Screenshot: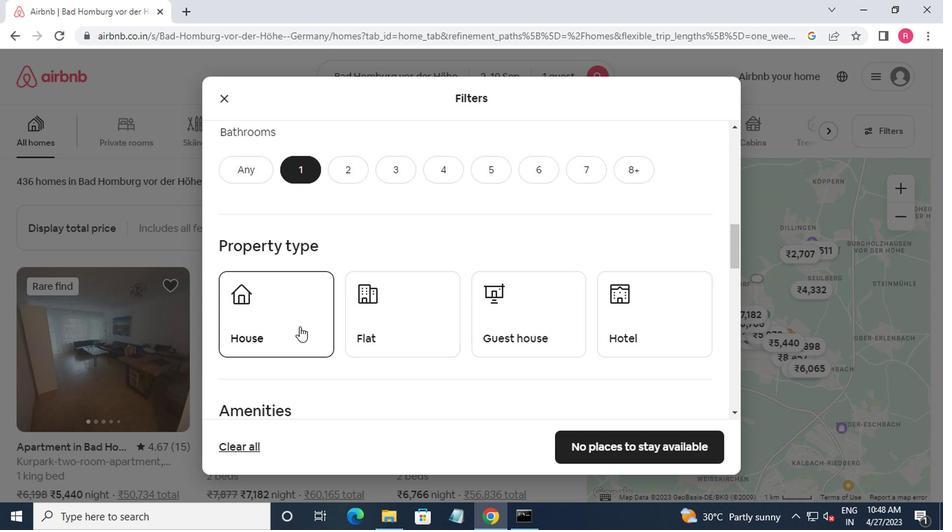 
Action: Mouse moved to (360, 328)
Screenshot: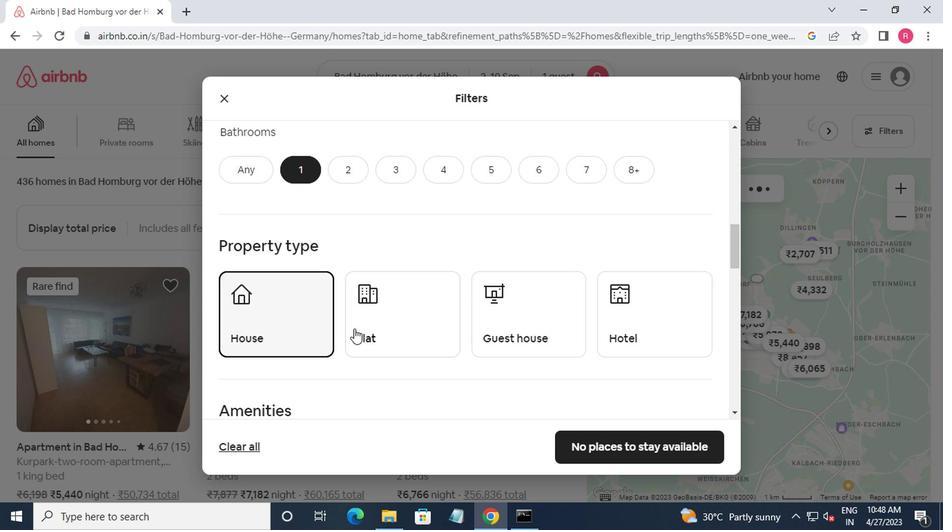 
Action: Mouse pressed left at (360, 328)
Screenshot: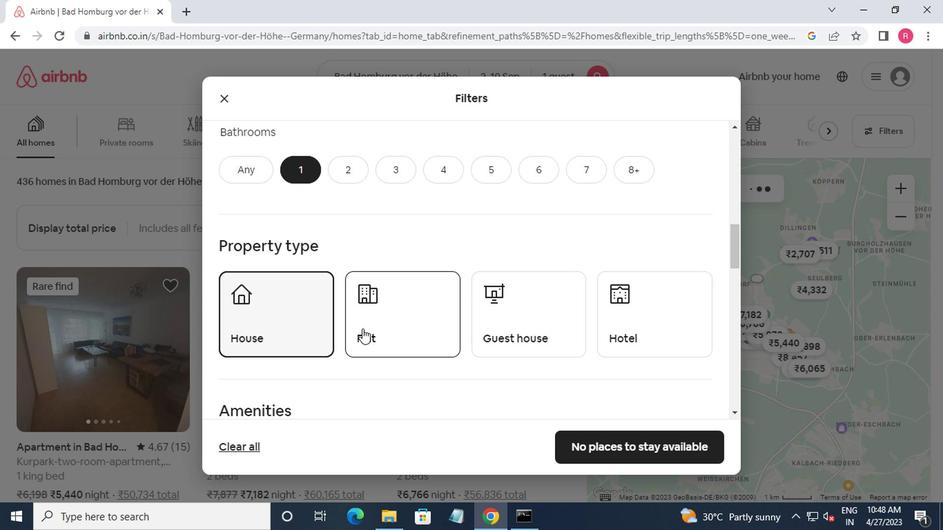
Action: Mouse moved to (492, 323)
Screenshot: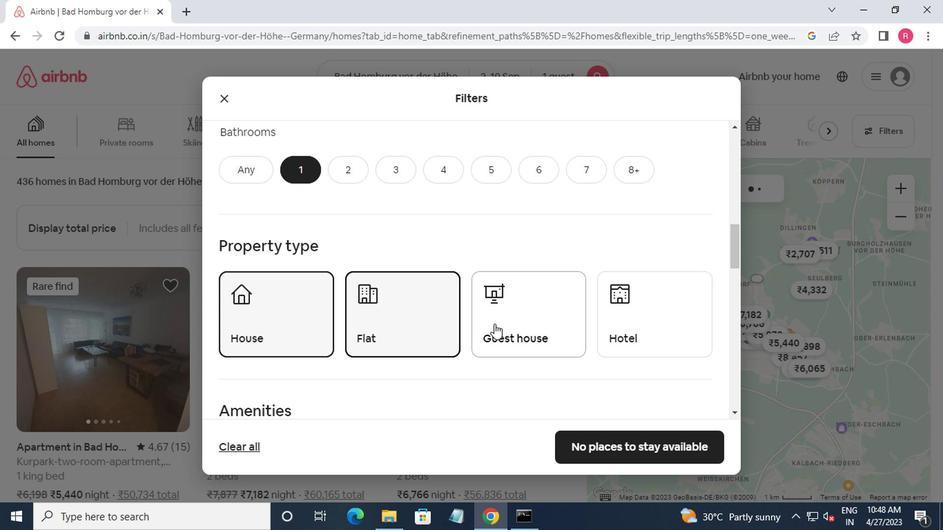 
Action: Mouse pressed left at (492, 323)
Screenshot: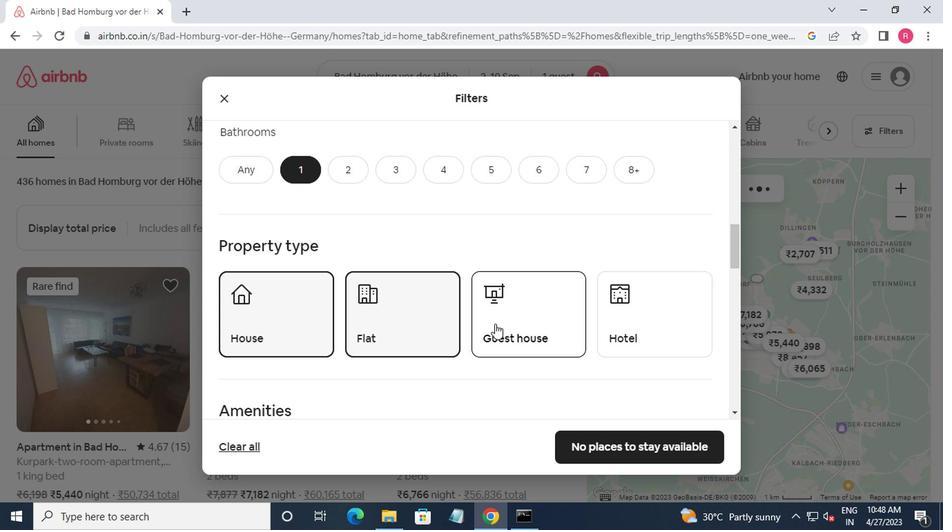 
Action: Mouse moved to (620, 323)
Screenshot: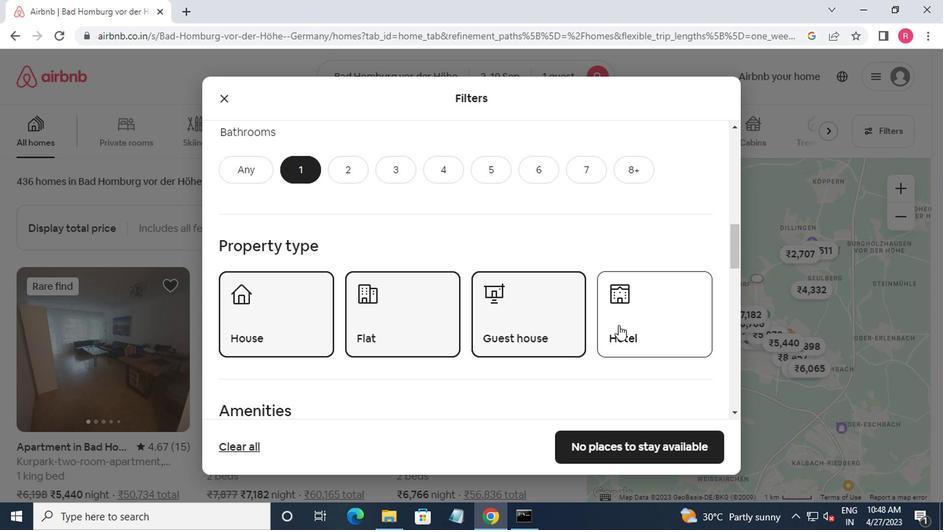 
Action: Mouse pressed left at (620, 323)
Screenshot: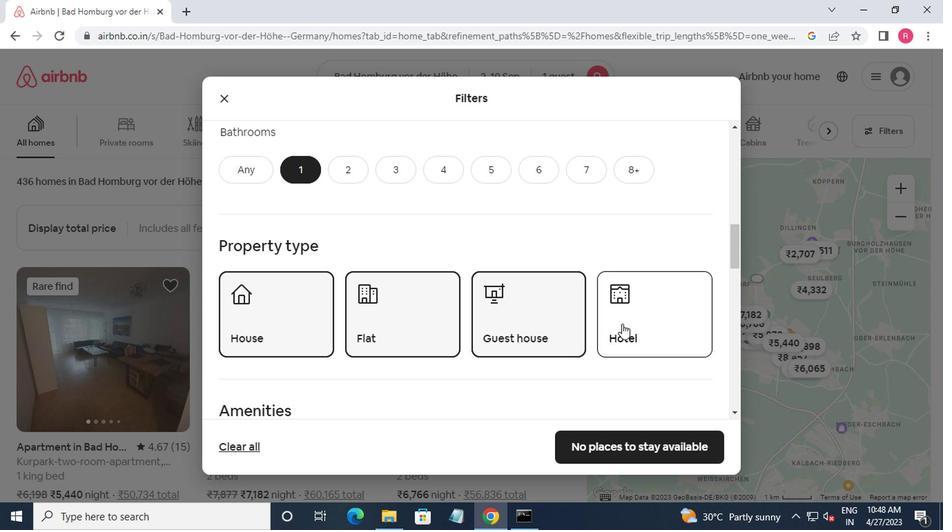 
Action: Mouse moved to (604, 325)
Screenshot: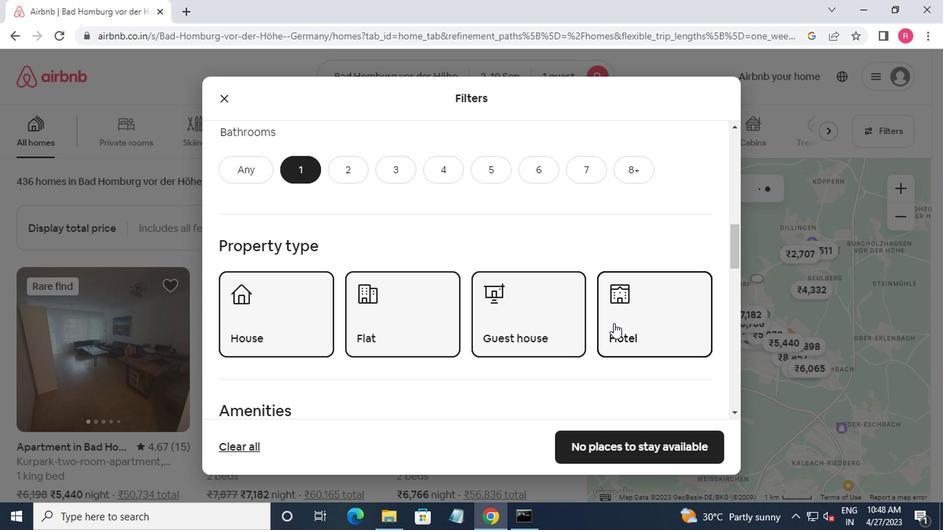 
Action: Mouse scrolled (604, 324) with delta (0, 0)
Screenshot: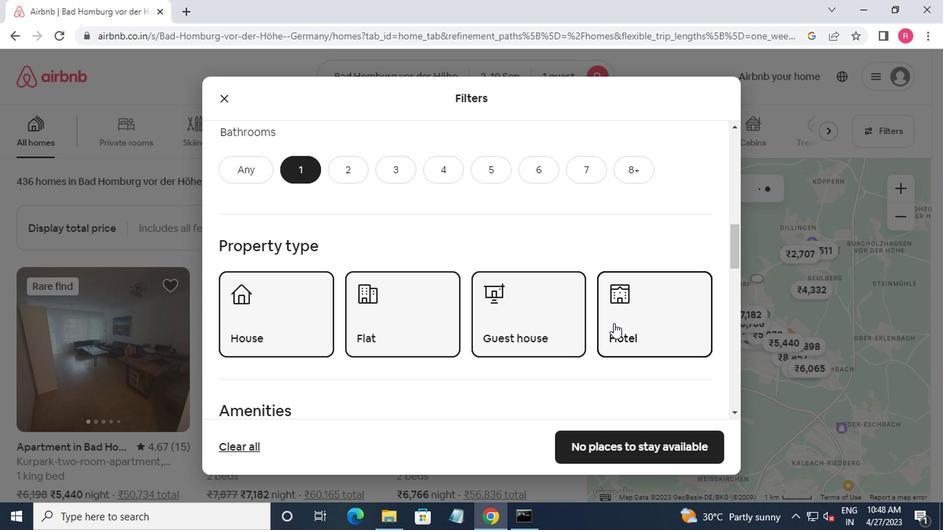 
Action: Mouse moved to (594, 329)
Screenshot: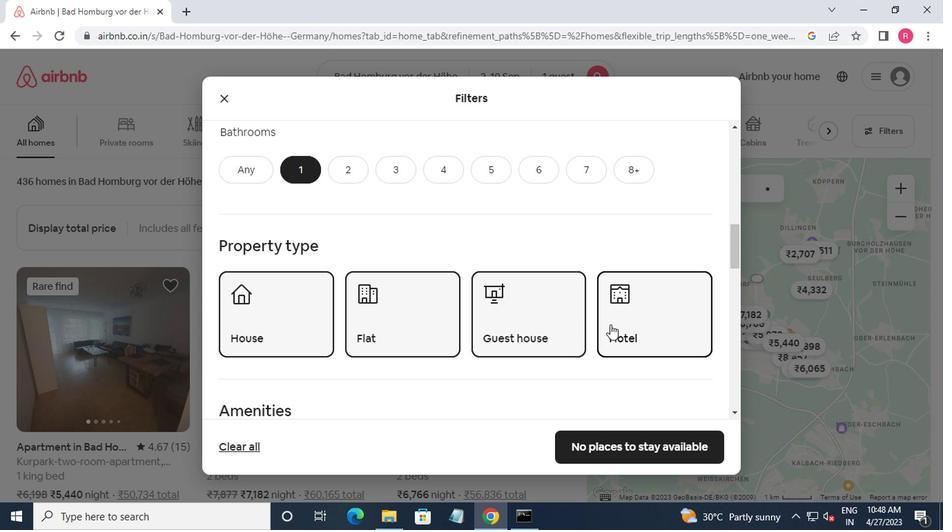 
Action: Mouse scrolled (594, 329) with delta (0, 0)
Screenshot: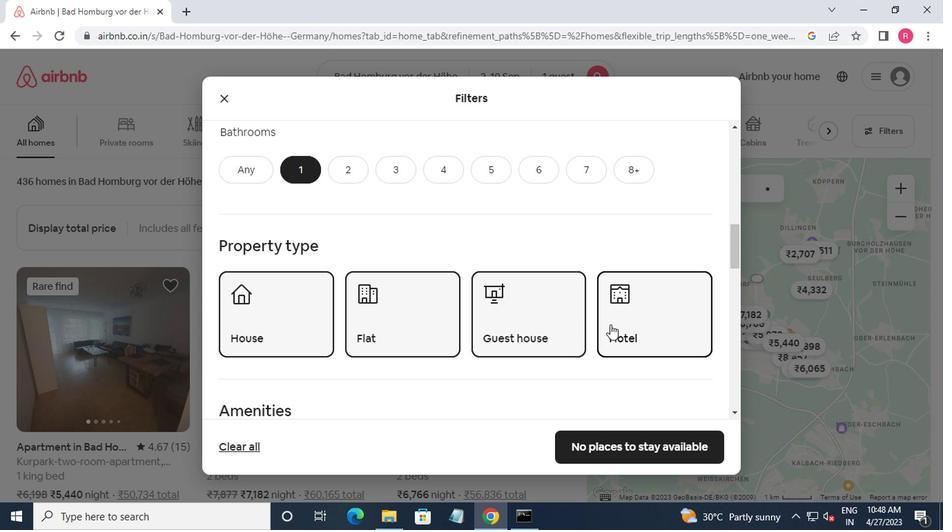 
Action: Mouse moved to (584, 331)
Screenshot: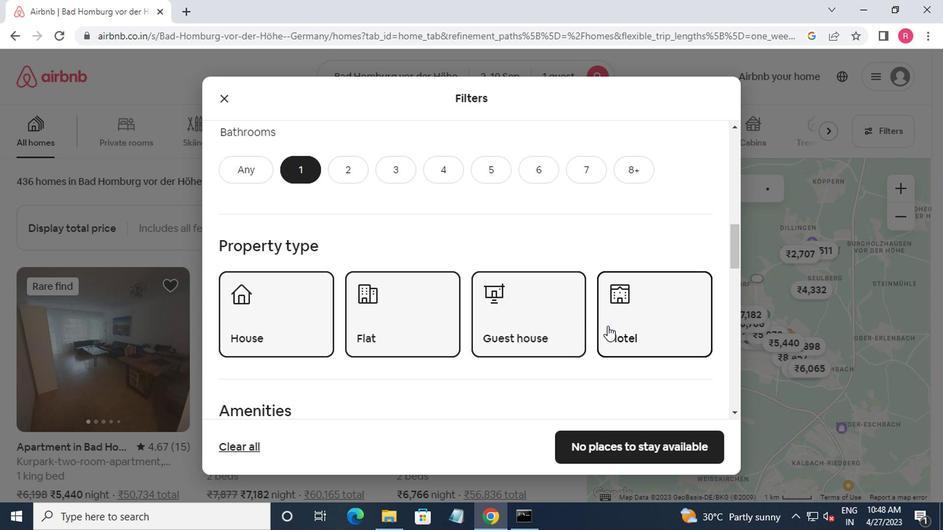
Action: Mouse scrolled (584, 330) with delta (0, 0)
Screenshot: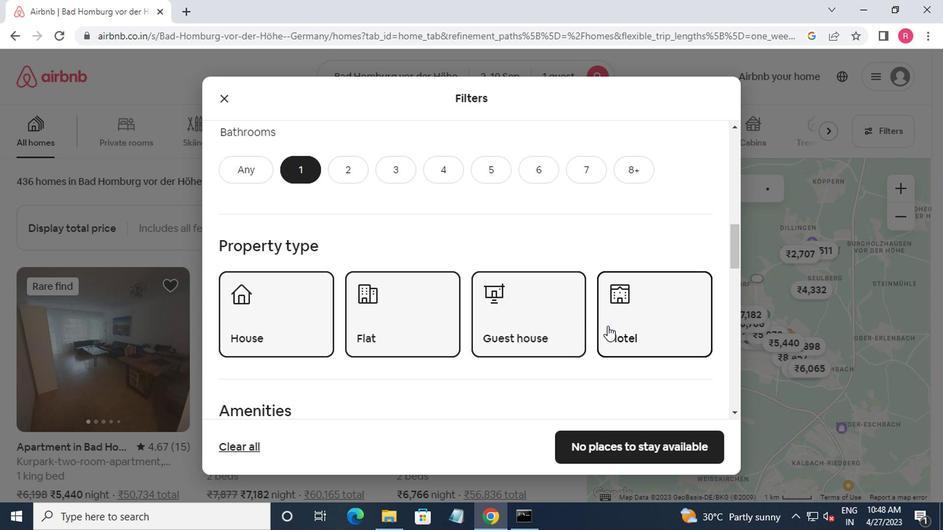 
Action: Mouse moved to (577, 331)
Screenshot: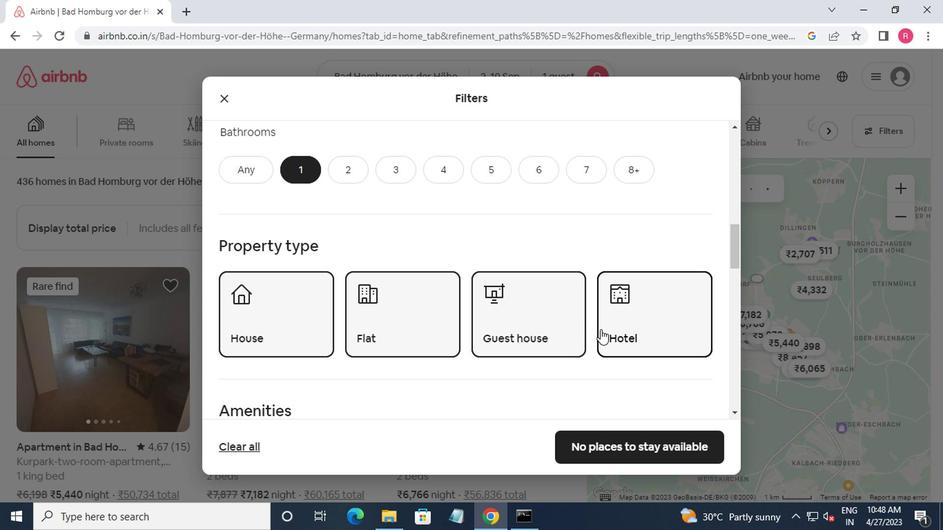 
Action: Mouse scrolled (577, 330) with delta (0, 0)
Screenshot: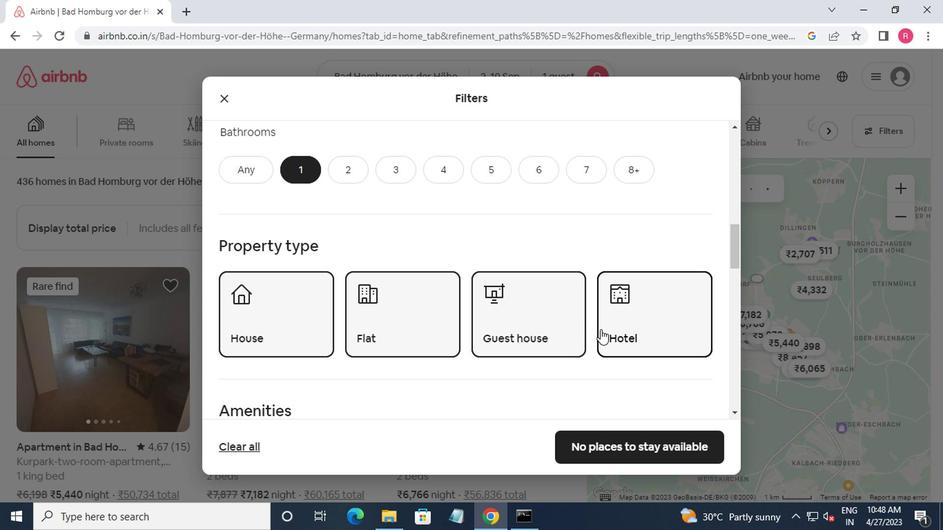 
Action: Mouse moved to (571, 329)
Screenshot: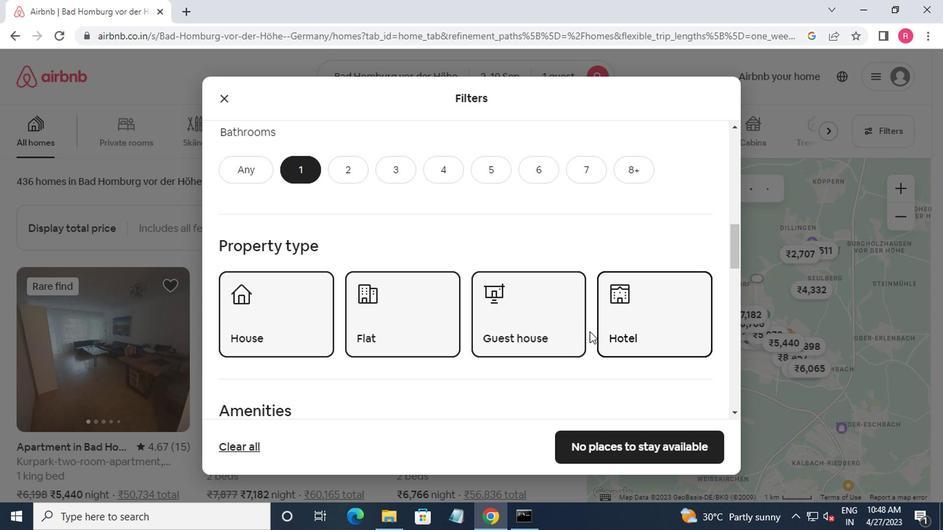 
Action: Mouse scrolled (571, 328) with delta (0, 0)
Screenshot: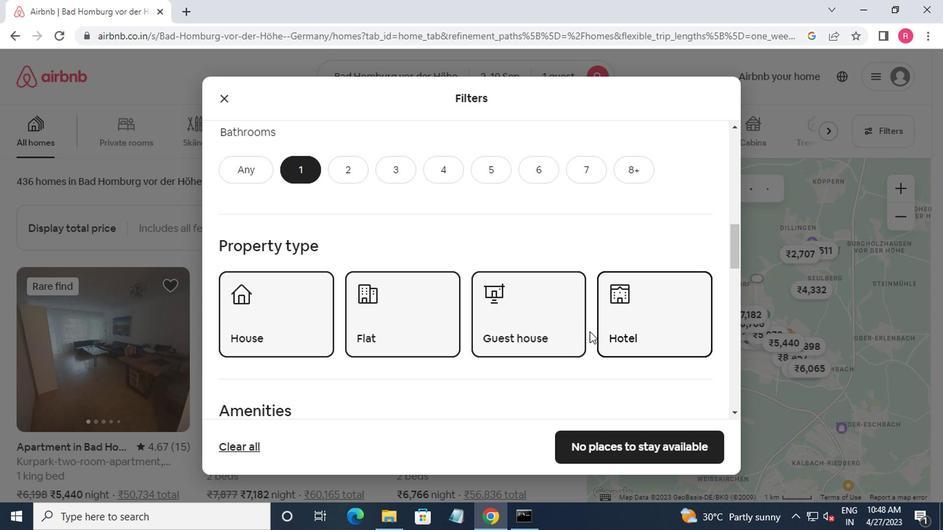 
Action: Mouse moved to (579, 322)
Screenshot: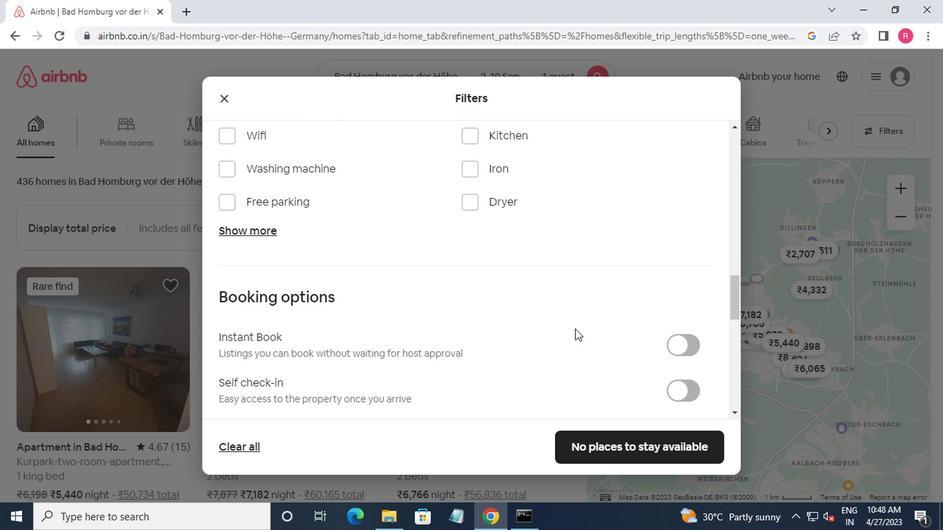 
Action: Mouse scrolled (579, 321) with delta (0, 0)
Screenshot: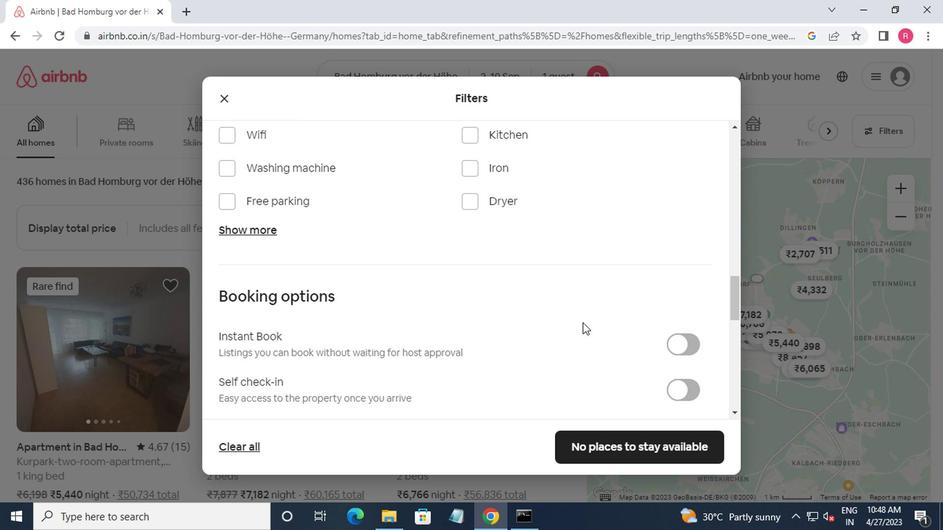 
Action: Mouse scrolled (579, 321) with delta (0, 0)
Screenshot: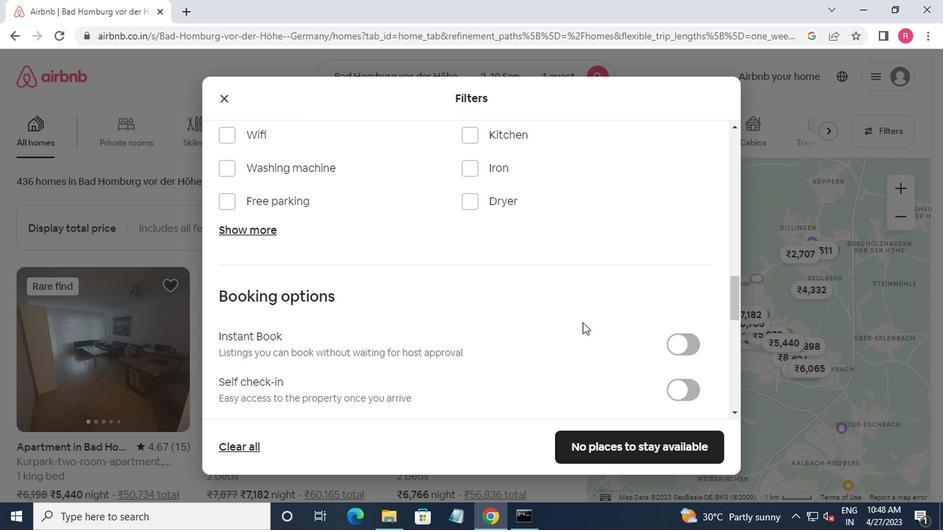 
Action: Mouse moved to (676, 257)
Screenshot: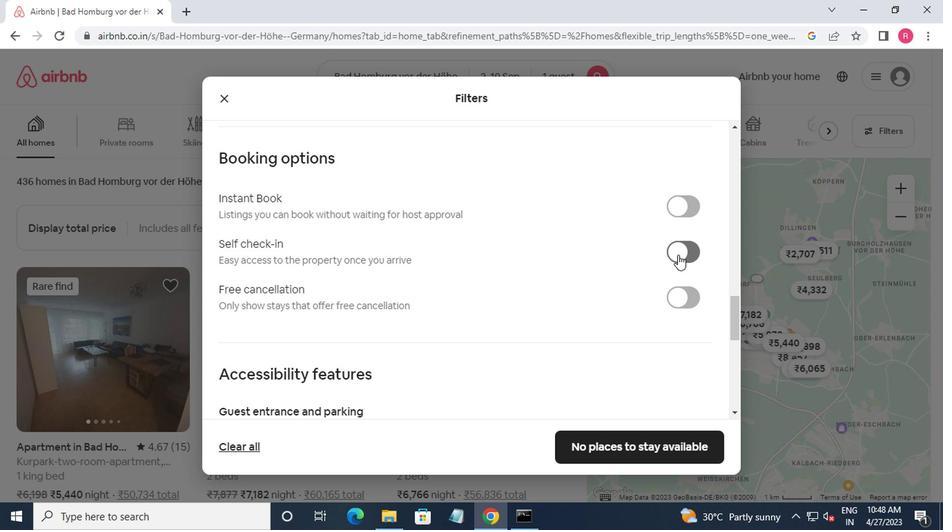 
Action: Mouse pressed left at (676, 257)
Screenshot: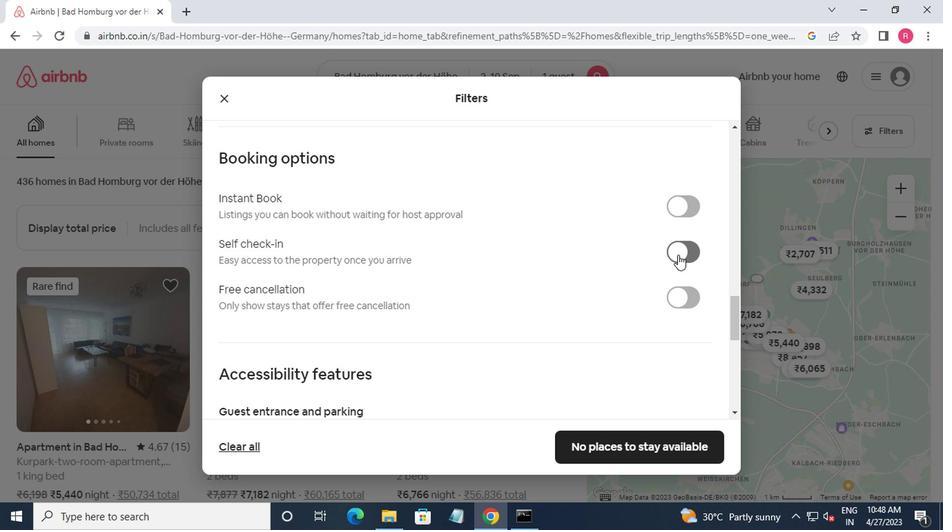 
Action: Mouse moved to (582, 284)
Screenshot: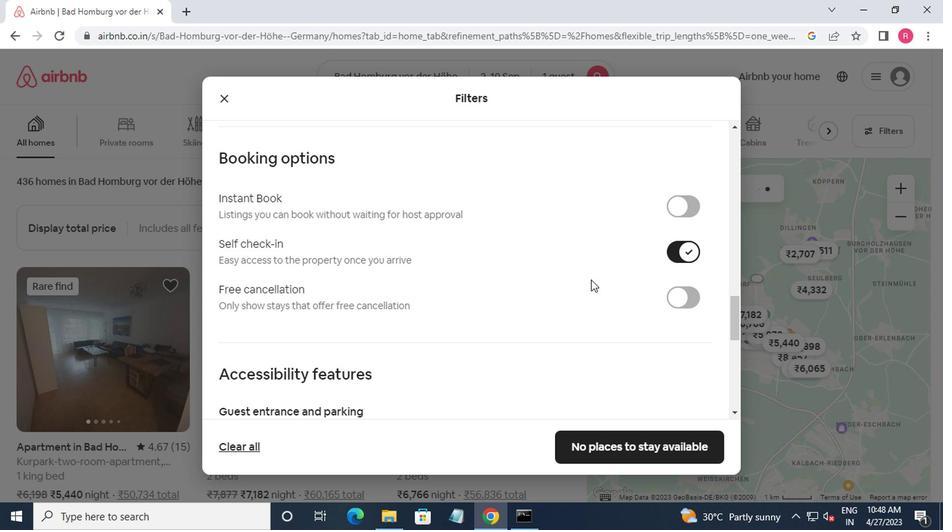 
Action: Mouse scrolled (582, 283) with delta (0, 0)
Screenshot: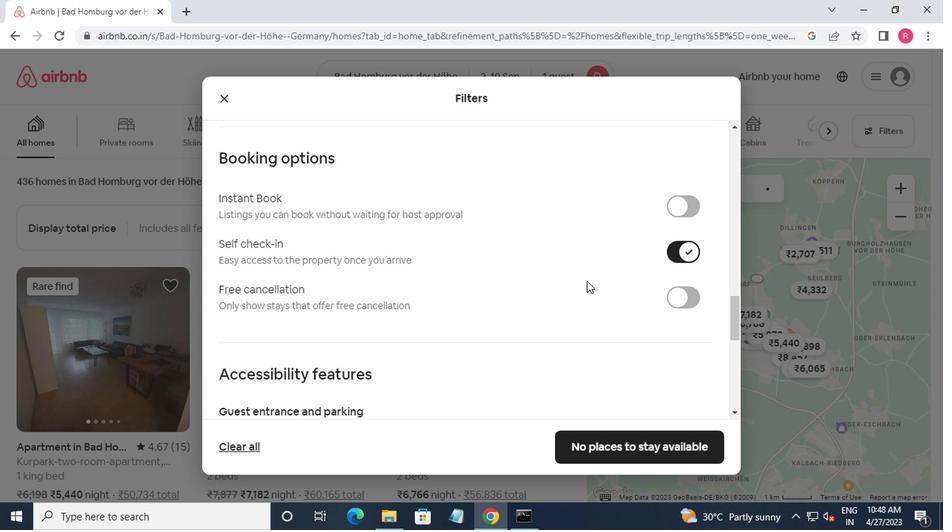 
Action: Mouse moved to (578, 284)
Screenshot: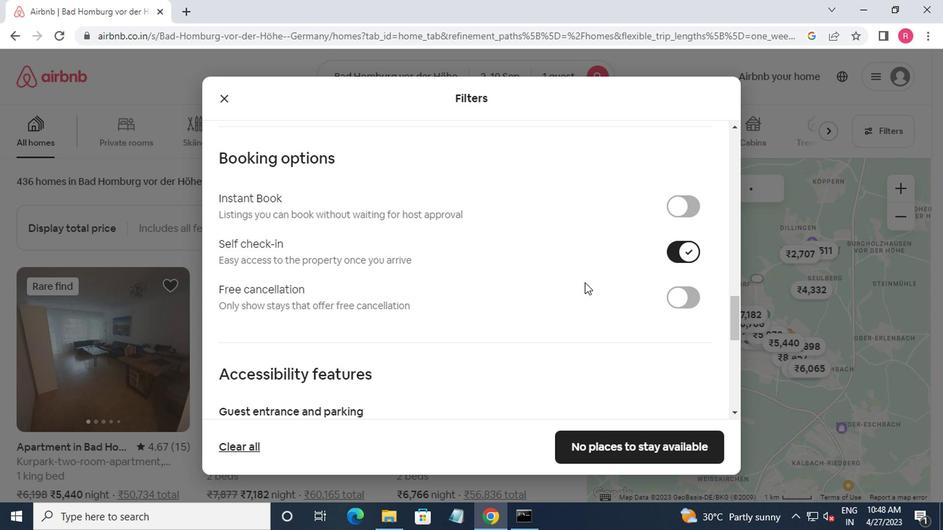 
Action: Mouse scrolled (578, 284) with delta (0, 0)
Screenshot: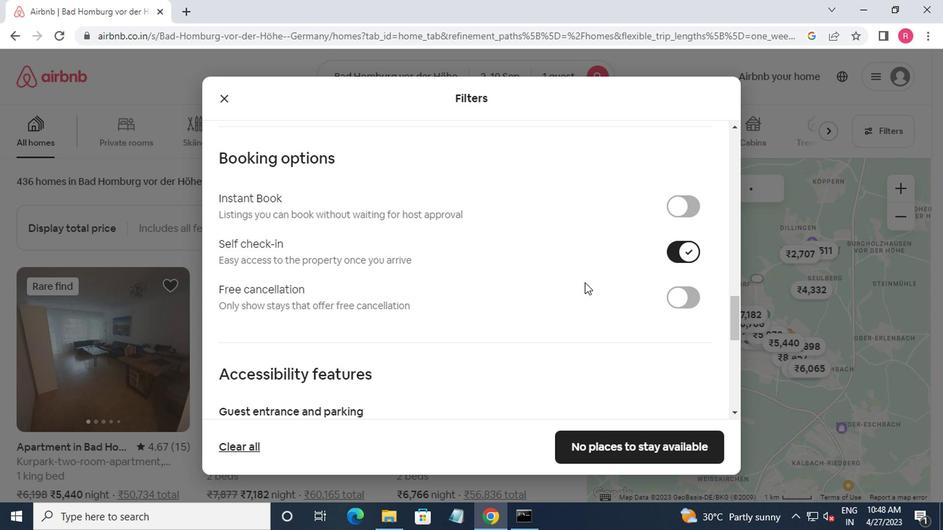 
Action: Mouse moved to (566, 283)
Screenshot: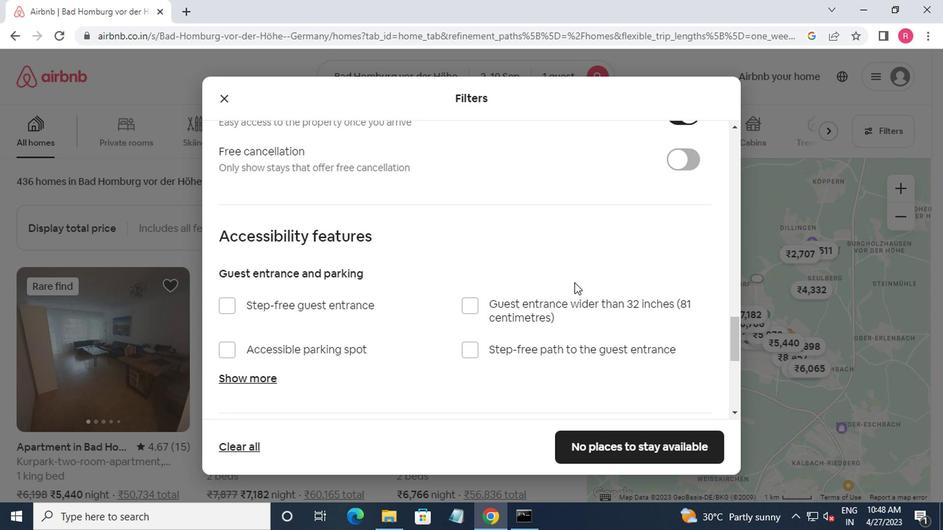 
Action: Mouse scrolled (566, 282) with delta (0, 0)
Screenshot: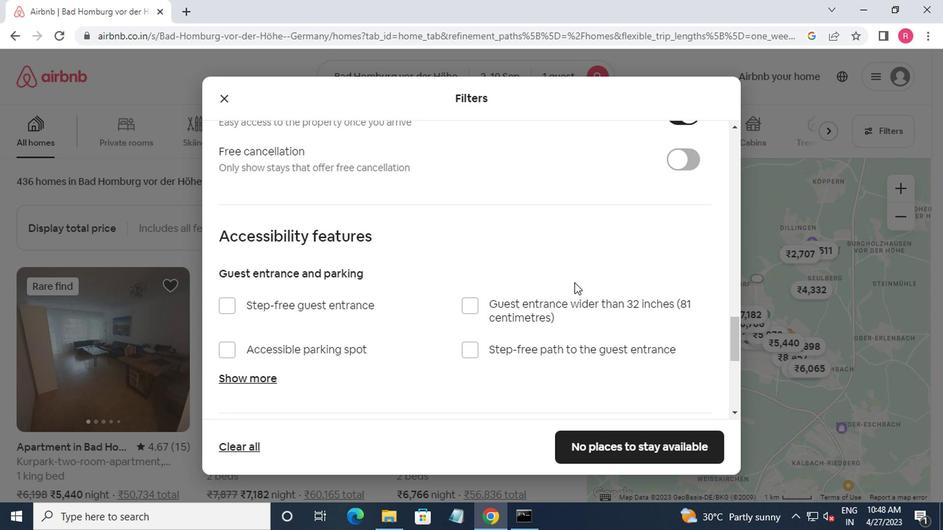 
Action: Mouse moved to (562, 284)
Screenshot: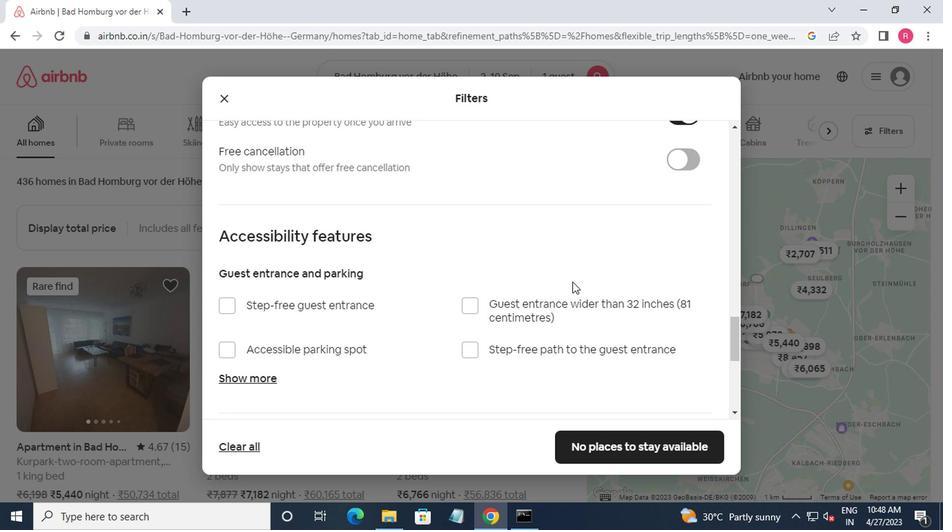 
Action: Mouse scrolled (562, 283) with delta (0, 0)
Screenshot: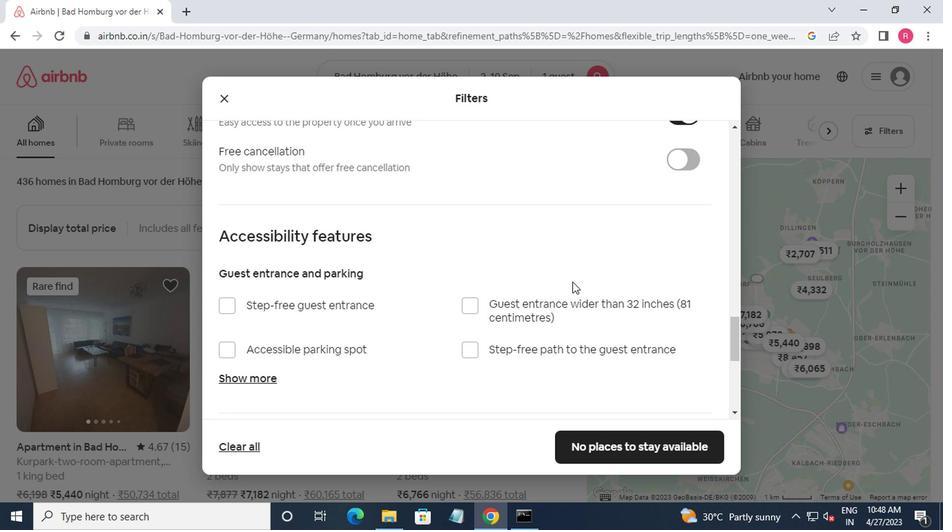 
Action: Mouse moved to (553, 287)
Screenshot: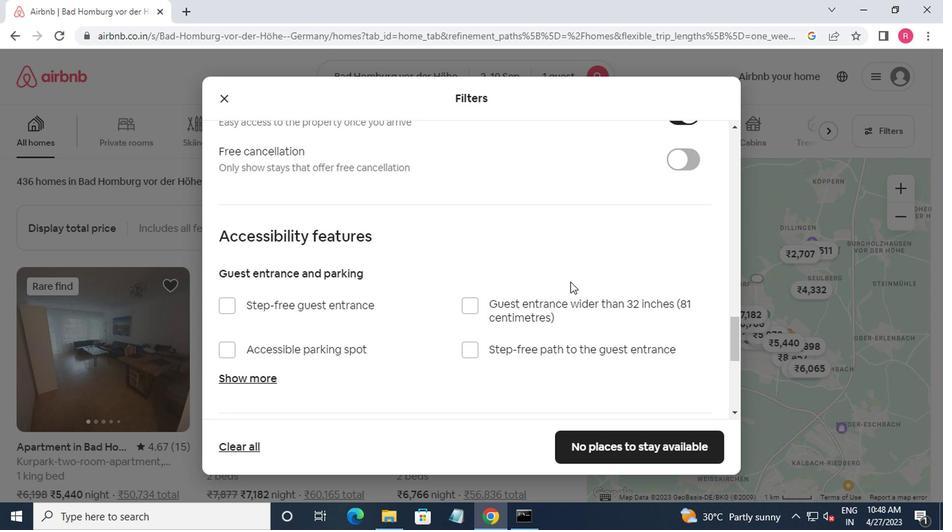 
Action: Mouse scrolled (553, 286) with delta (0, 0)
Screenshot: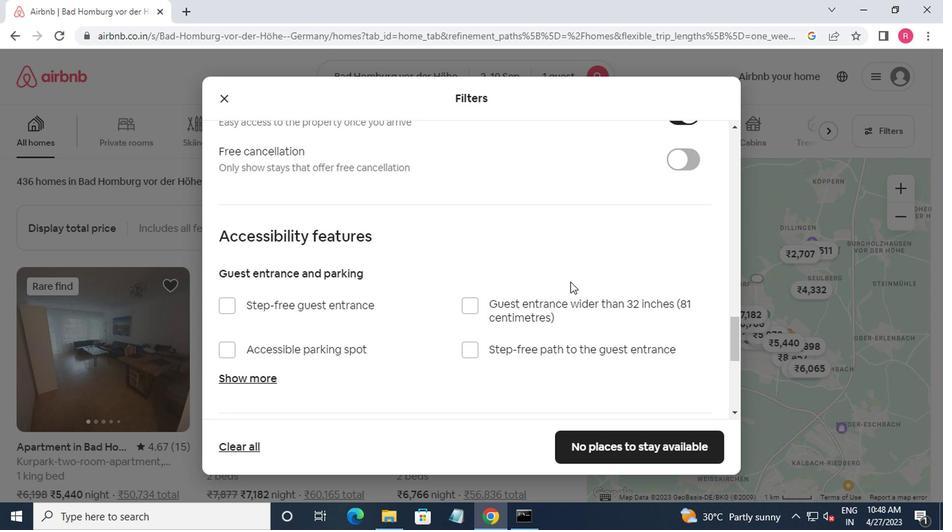 
Action: Mouse moved to (543, 293)
Screenshot: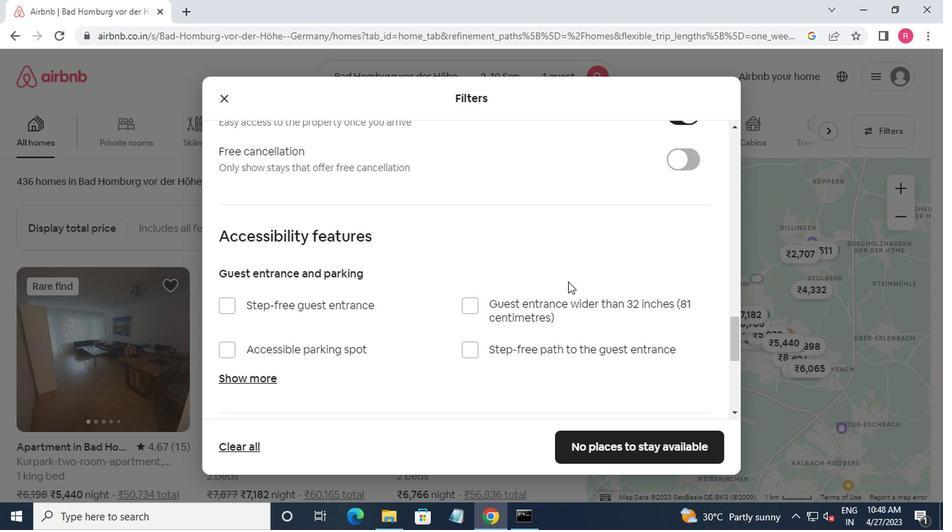 
Action: Mouse scrolled (543, 293) with delta (0, 0)
Screenshot: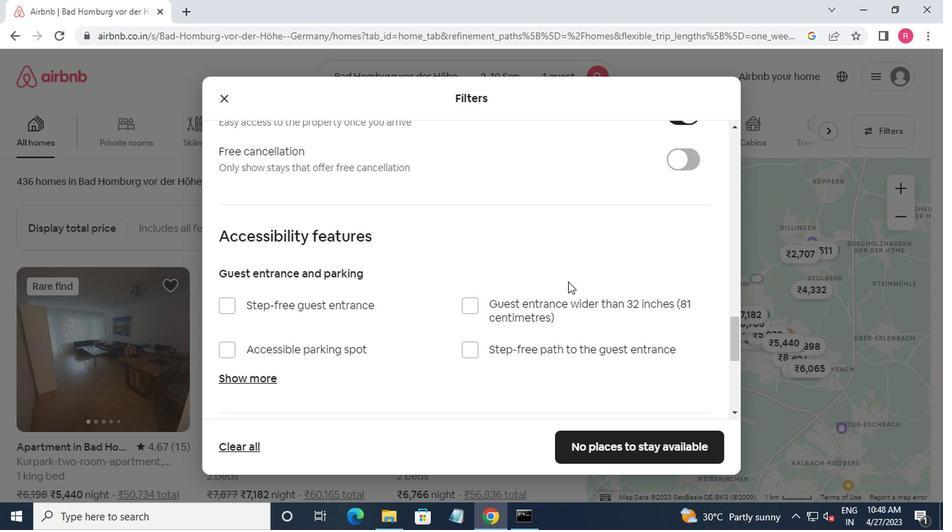 
Action: Mouse moved to (520, 304)
Screenshot: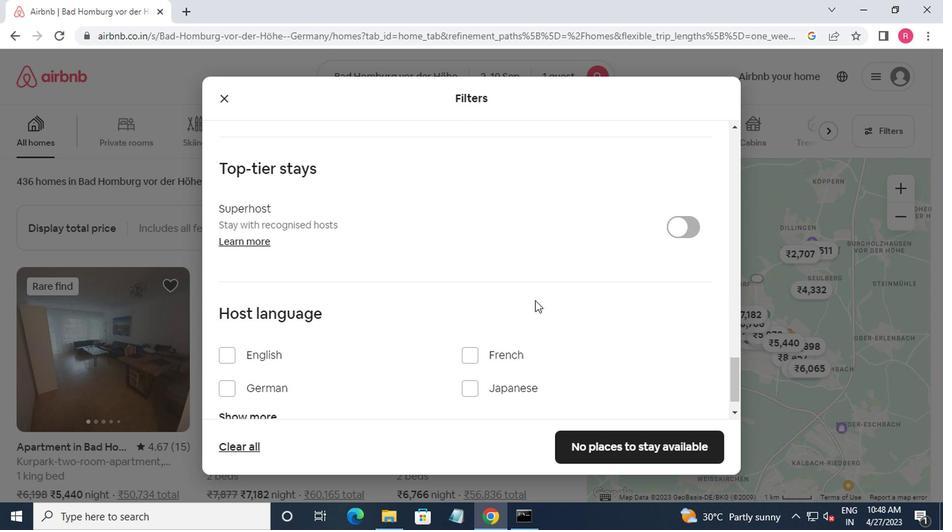 
Action: Mouse scrolled (520, 303) with delta (0, 0)
Screenshot: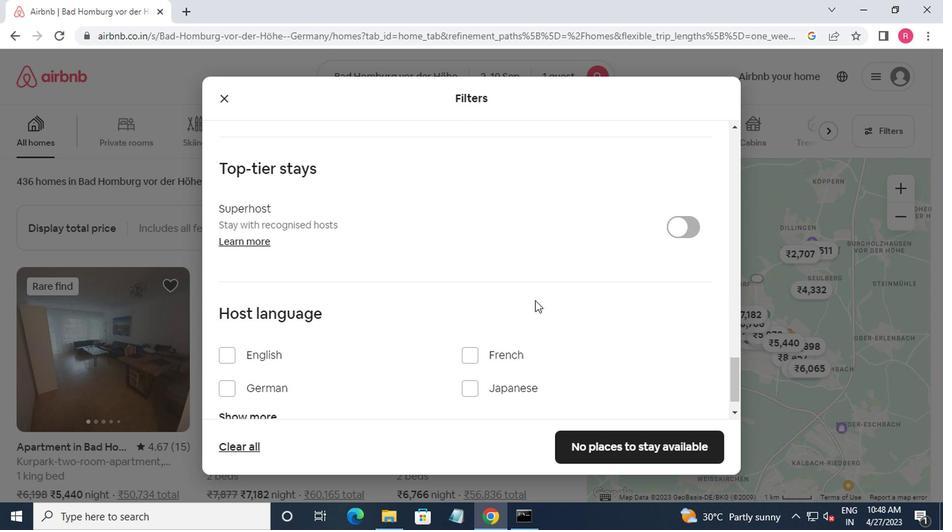 
Action: Mouse moved to (513, 307)
Screenshot: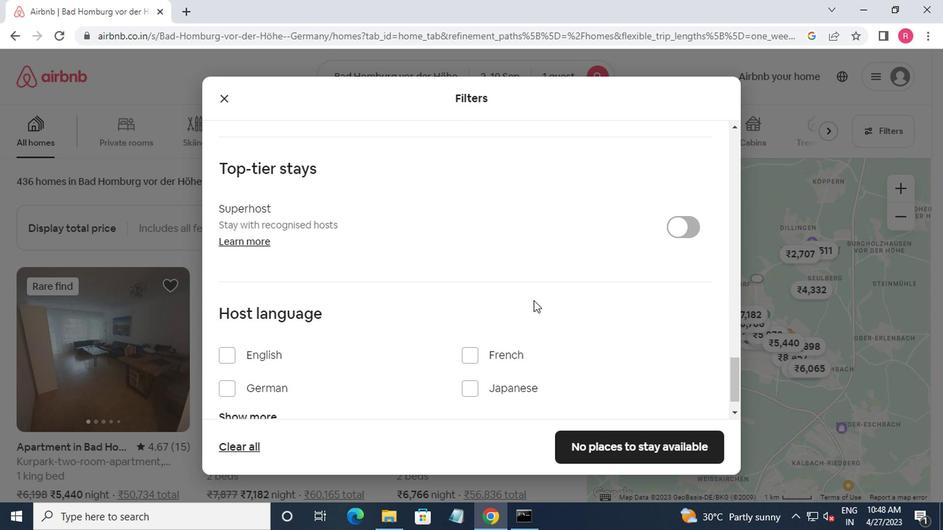 
Action: Mouse scrolled (513, 307) with delta (0, 0)
Screenshot: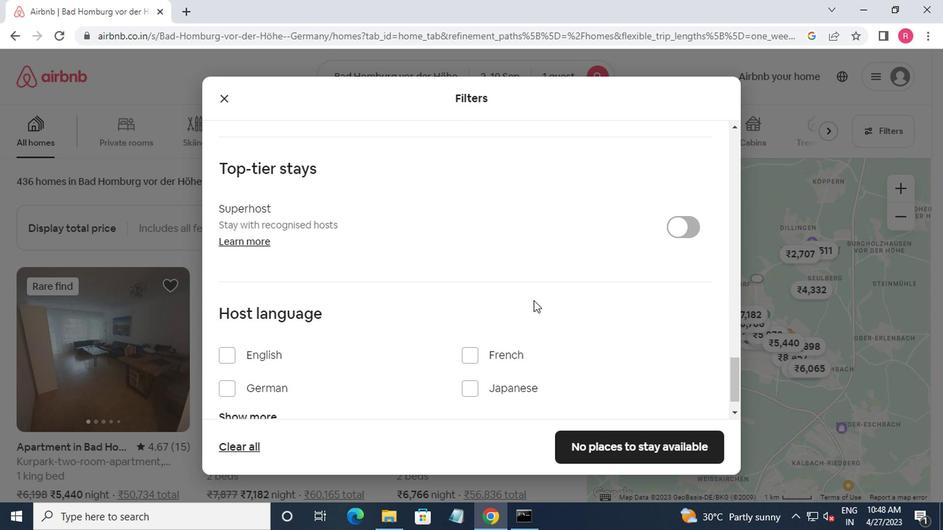 
Action: Mouse moved to (497, 315)
Screenshot: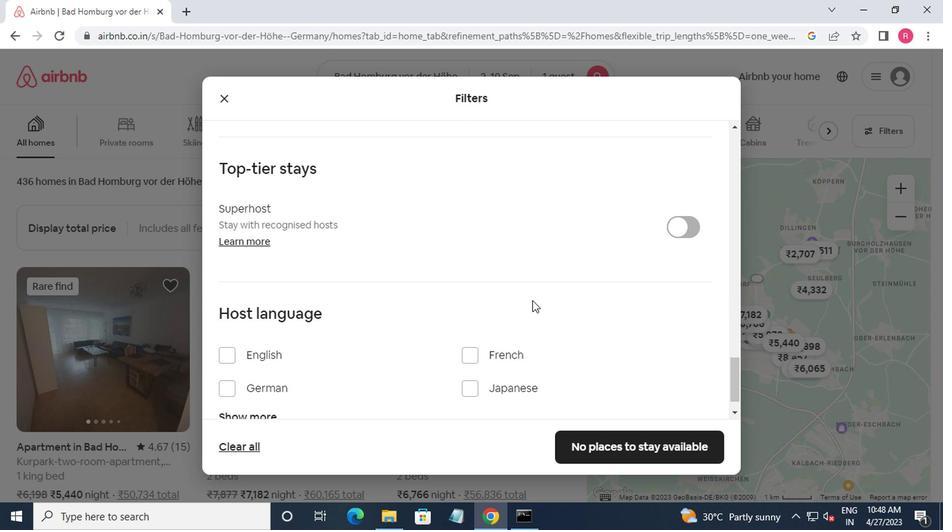 
Action: Mouse scrolled (497, 314) with delta (0, 0)
Screenshot: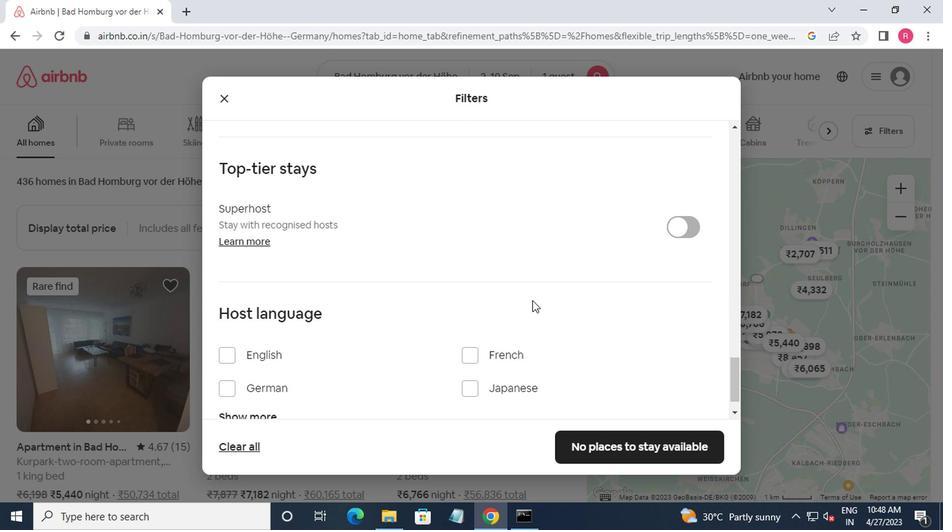 
Action: Mouse moved to (230, 324)
Screenshot: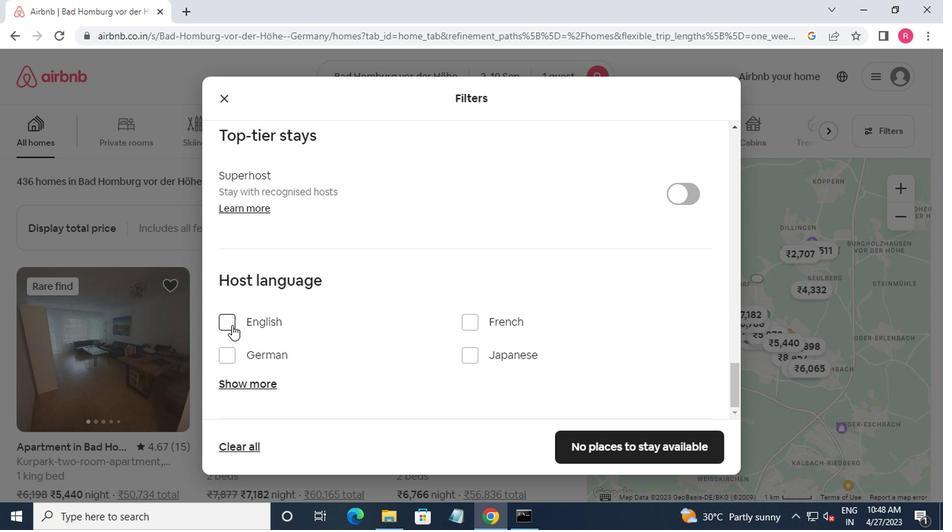 
Action: Mouse pressed left at (230, 324)
Screenshot: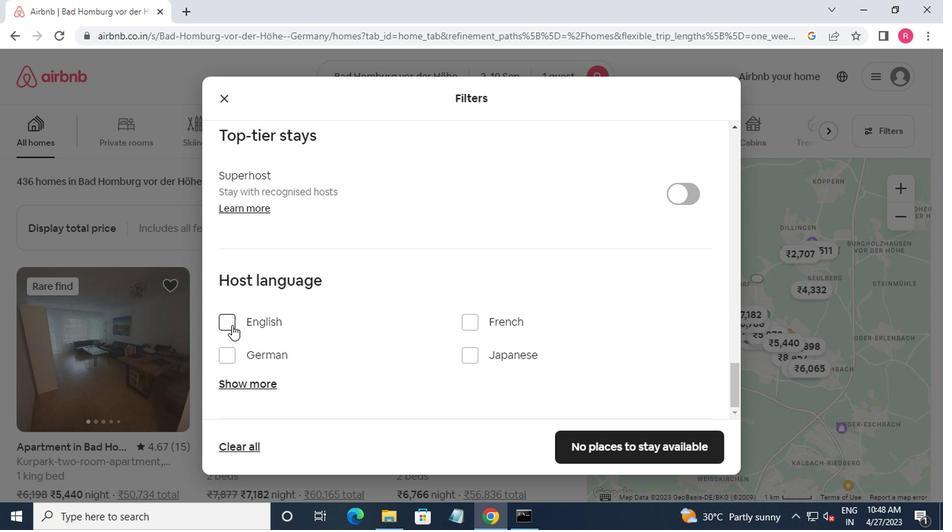 
Action: Mouse moved to (600, 439)
Screenshot: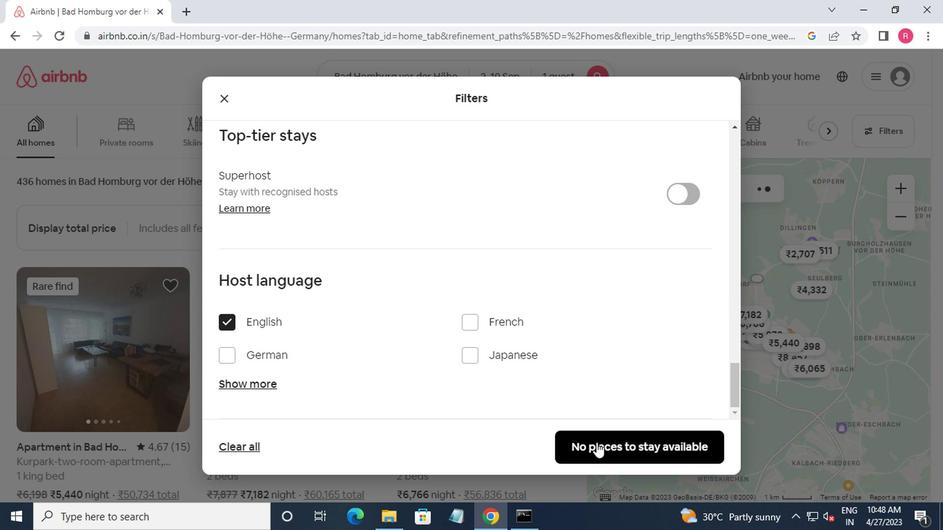 
Action: Mouse pressed left at (600, 439)
Screenshot: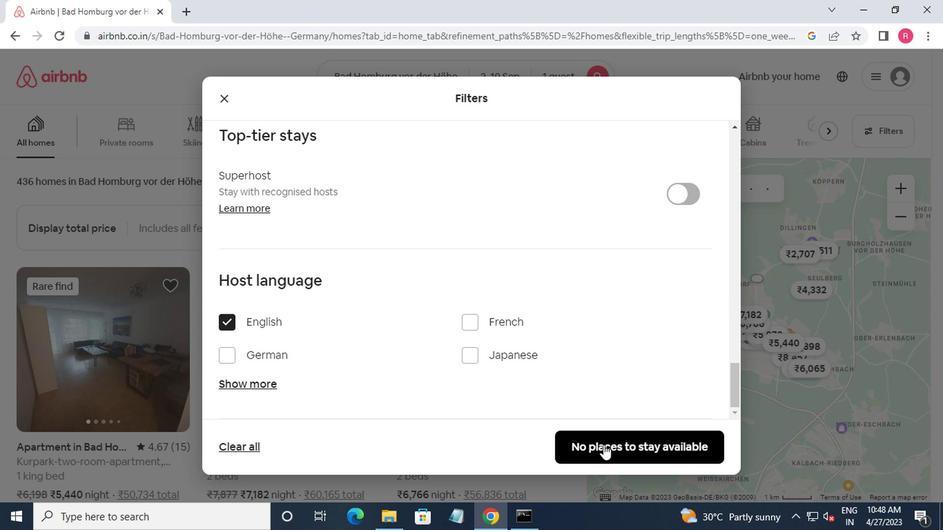 
Action: Mouse moved to (599, 437)
Screenshot: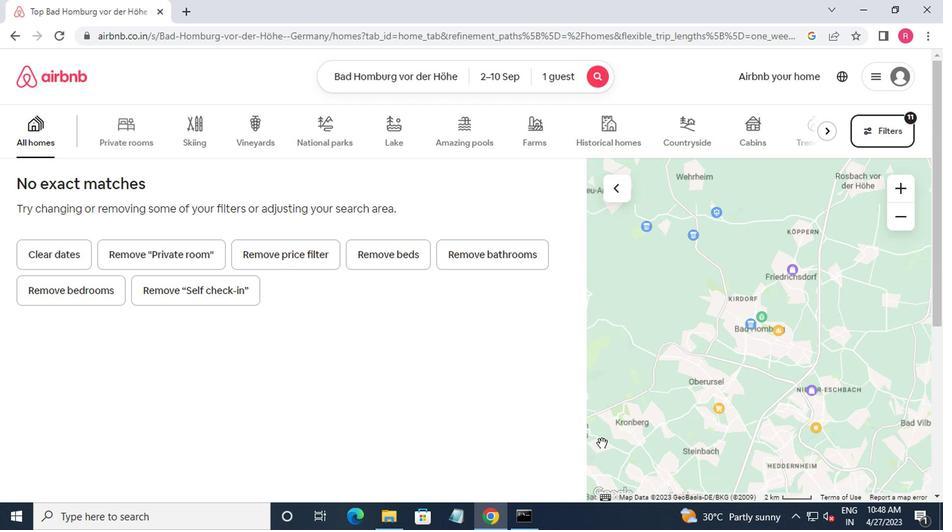 
